 Task: In Mark's project, Add a new field "Sprint" with the field type "Single Select" and the option "Primary" for single select to the board layout.
Action: Mouse moved to (263, 163)
Screenshot: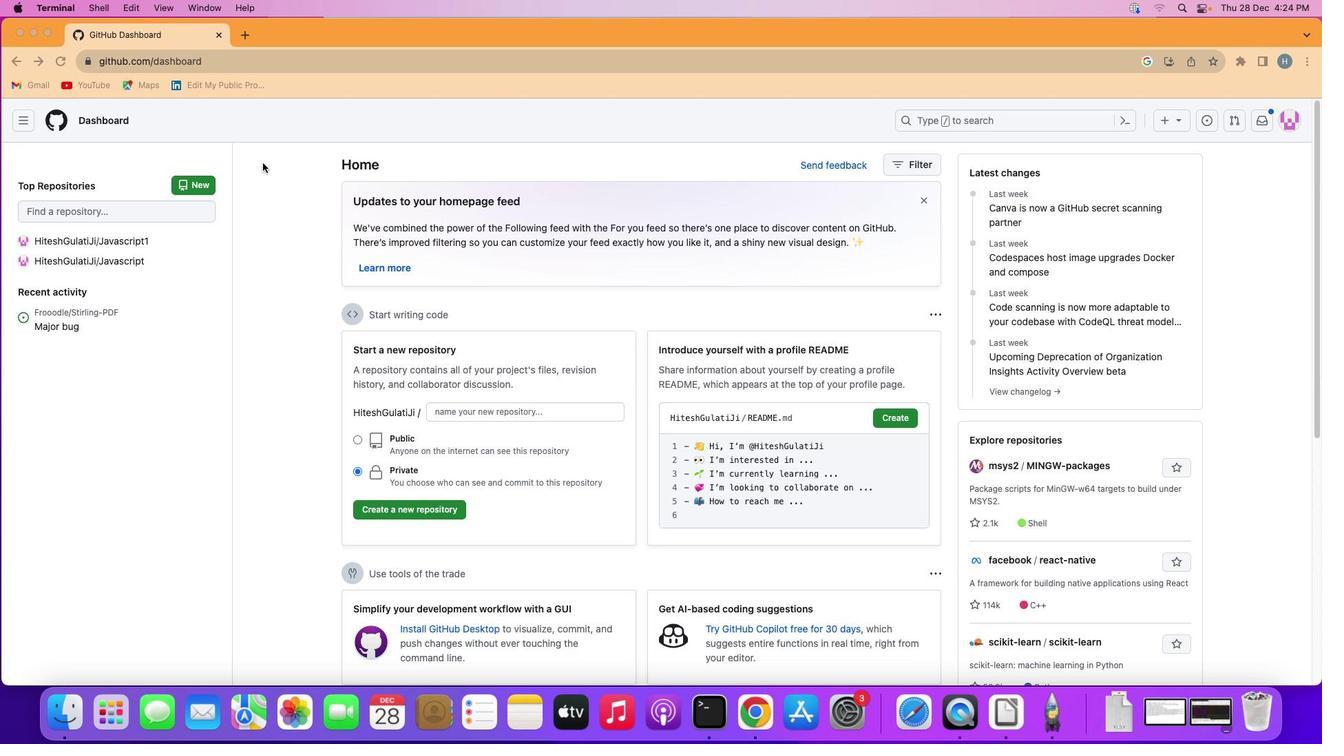 
Action: Mouse pressed left at (263, 163)
Screenshot: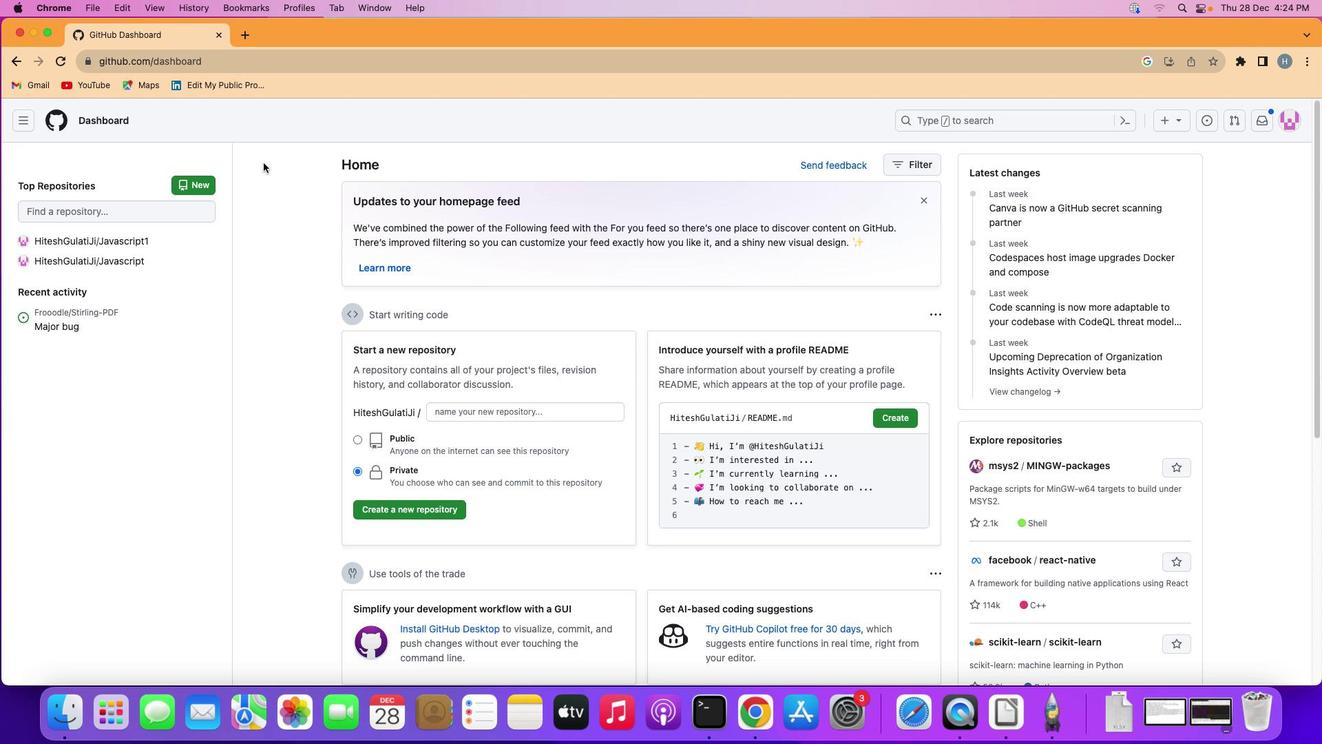 
Action: Mouse moved to (26, 116)
Screenshot: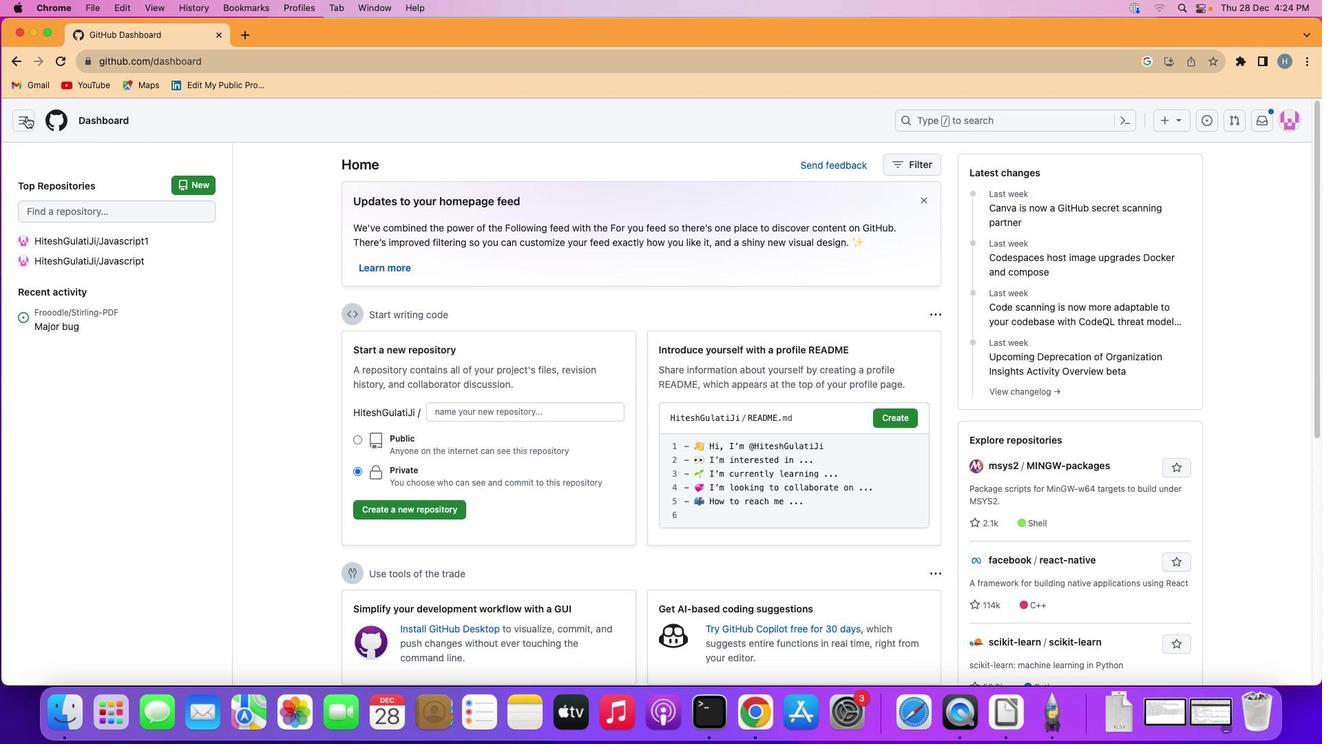 
Action: Mouse pressed left at (26, 116)
Screenshot: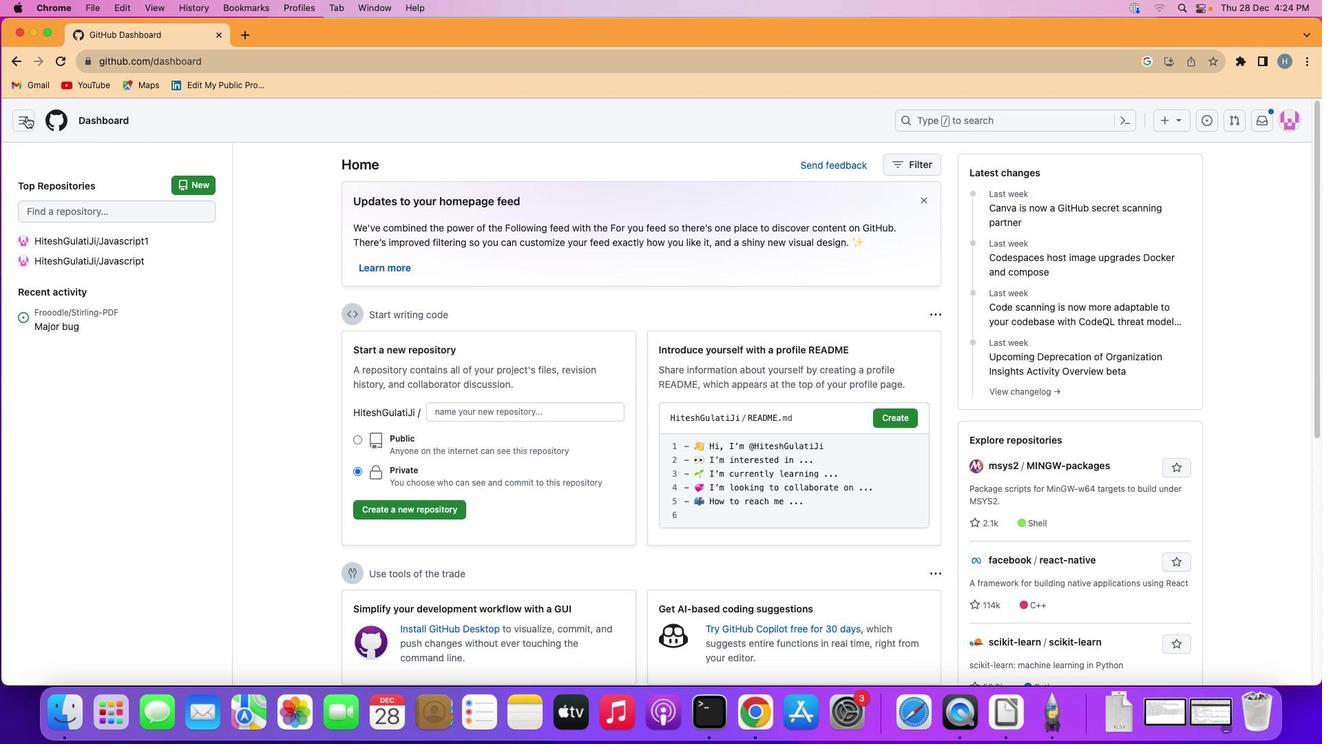 
Action: Mouse moved to (80, 218)
Screenshot: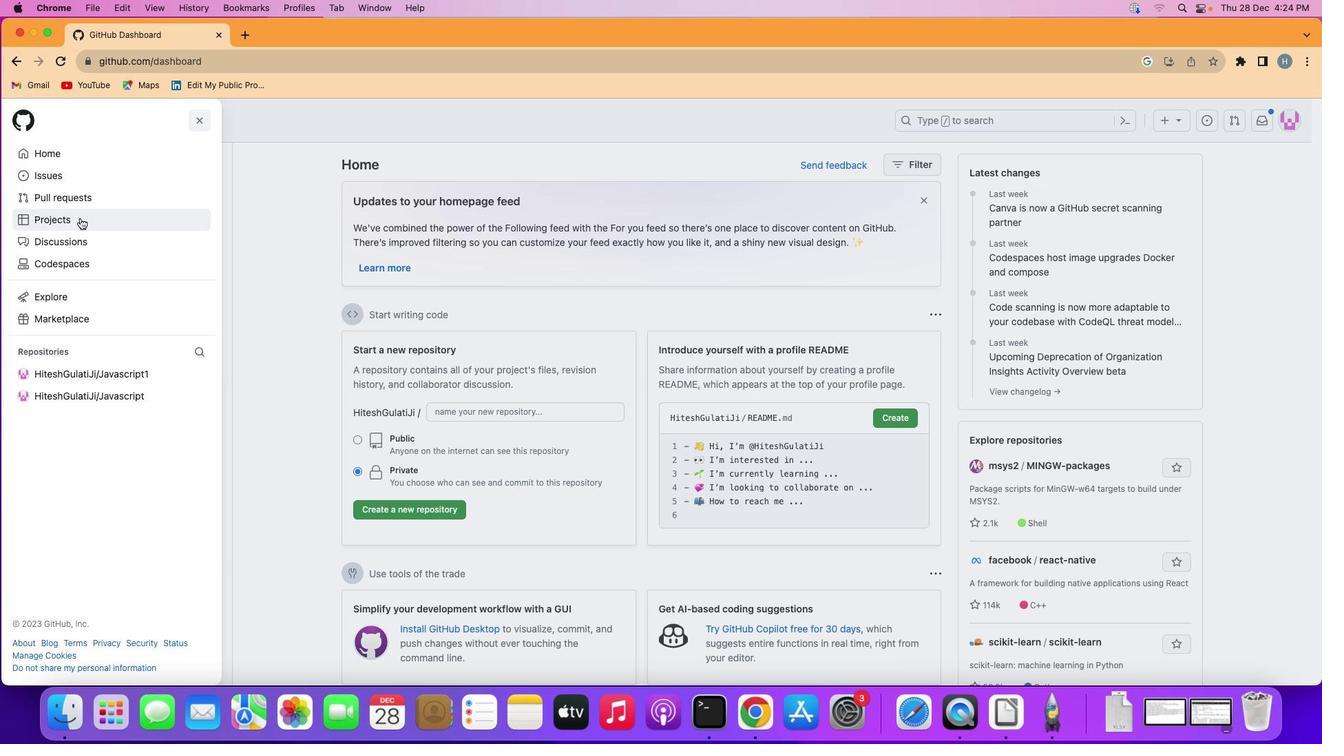 
Action: Mouse pressed left at (80, 218)
Screenshot: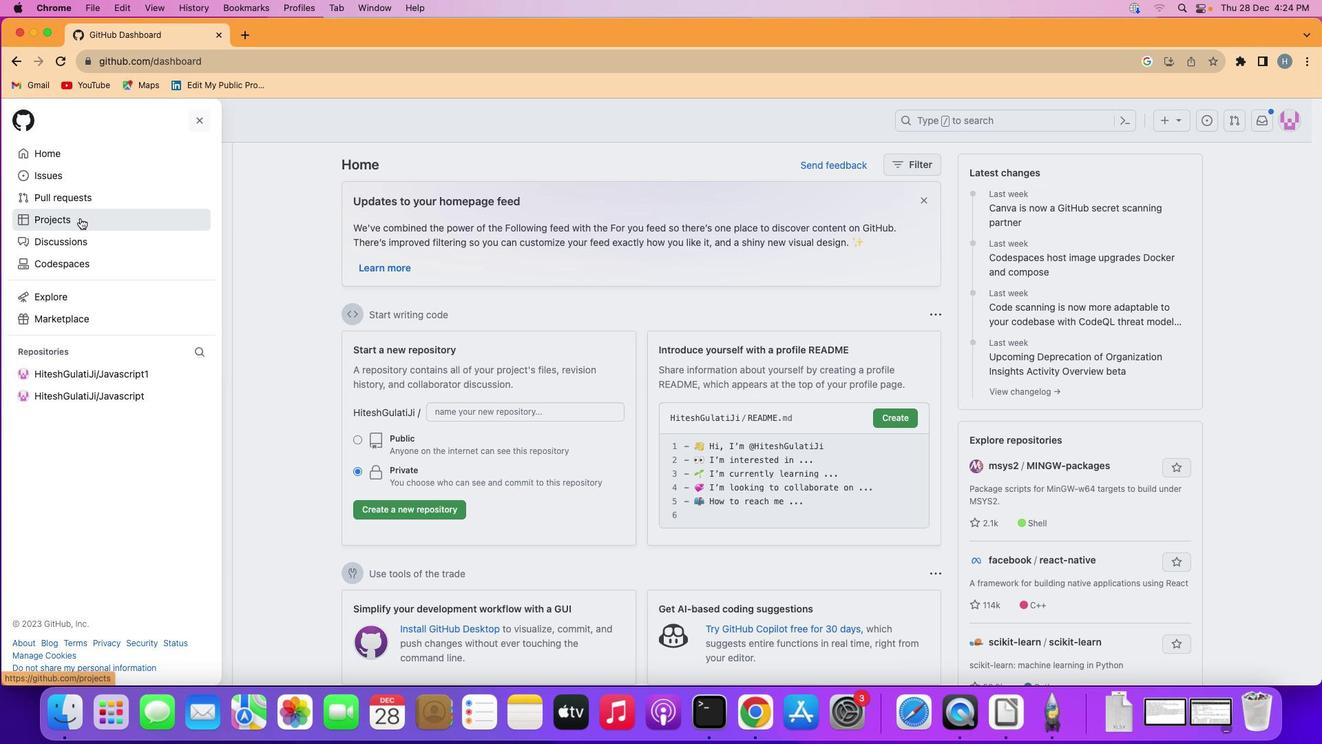 
Action: Mouse moved to (498, 370)
Screenshot: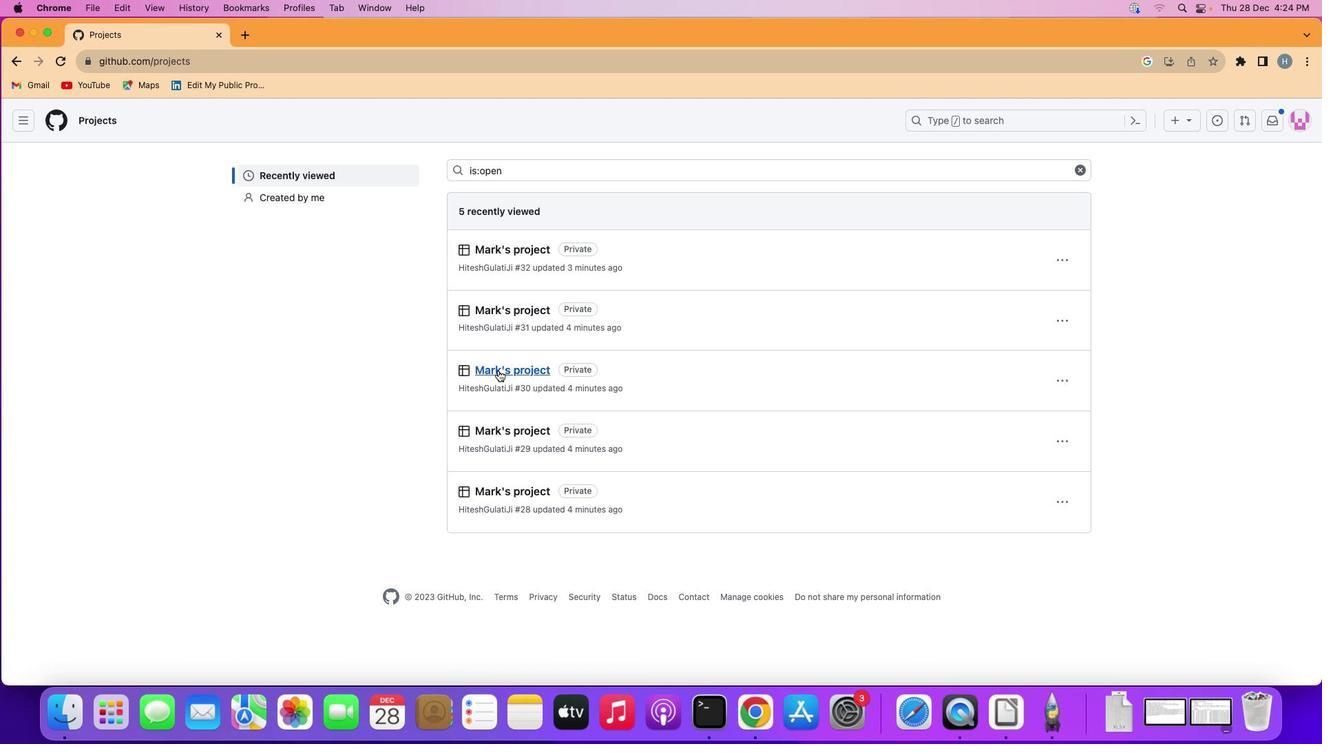 
Action: Mouse pressed left at (498, 370)
Screenshot: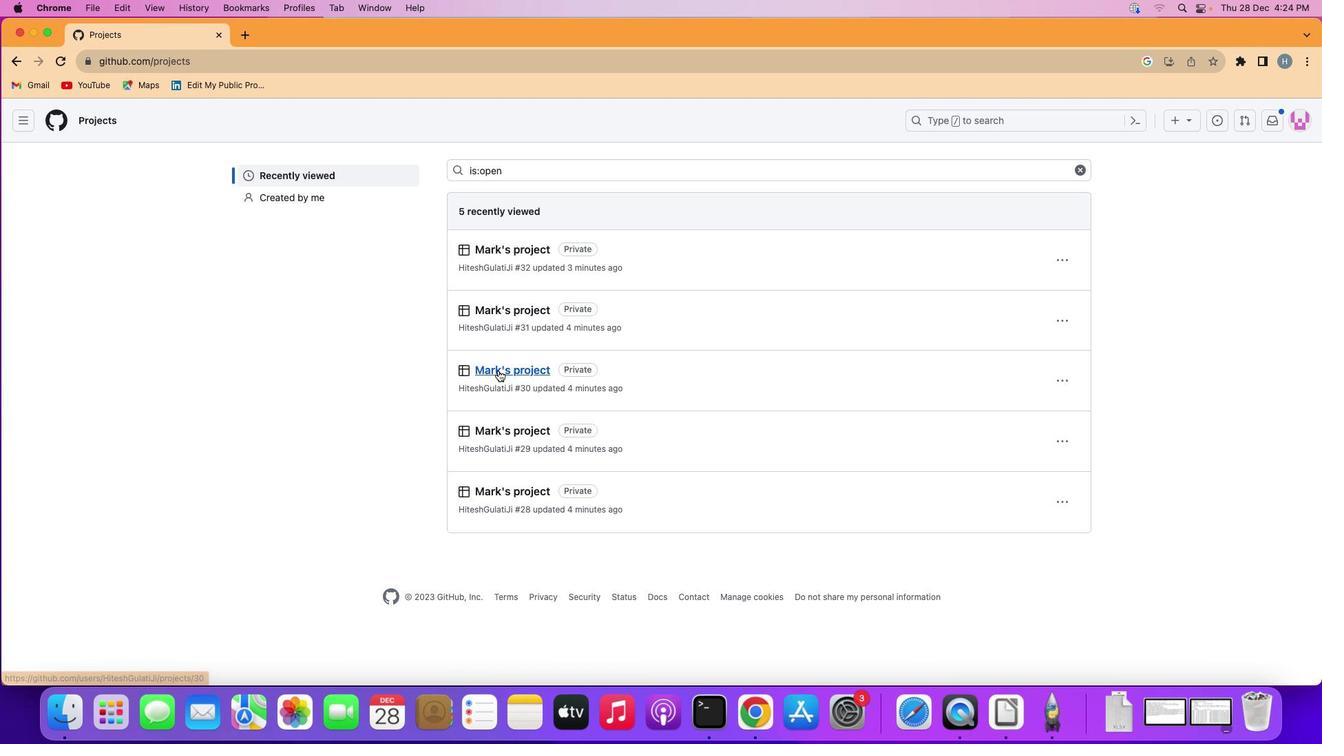 
Action: Mouse moved to (97, 188)
Screenshot: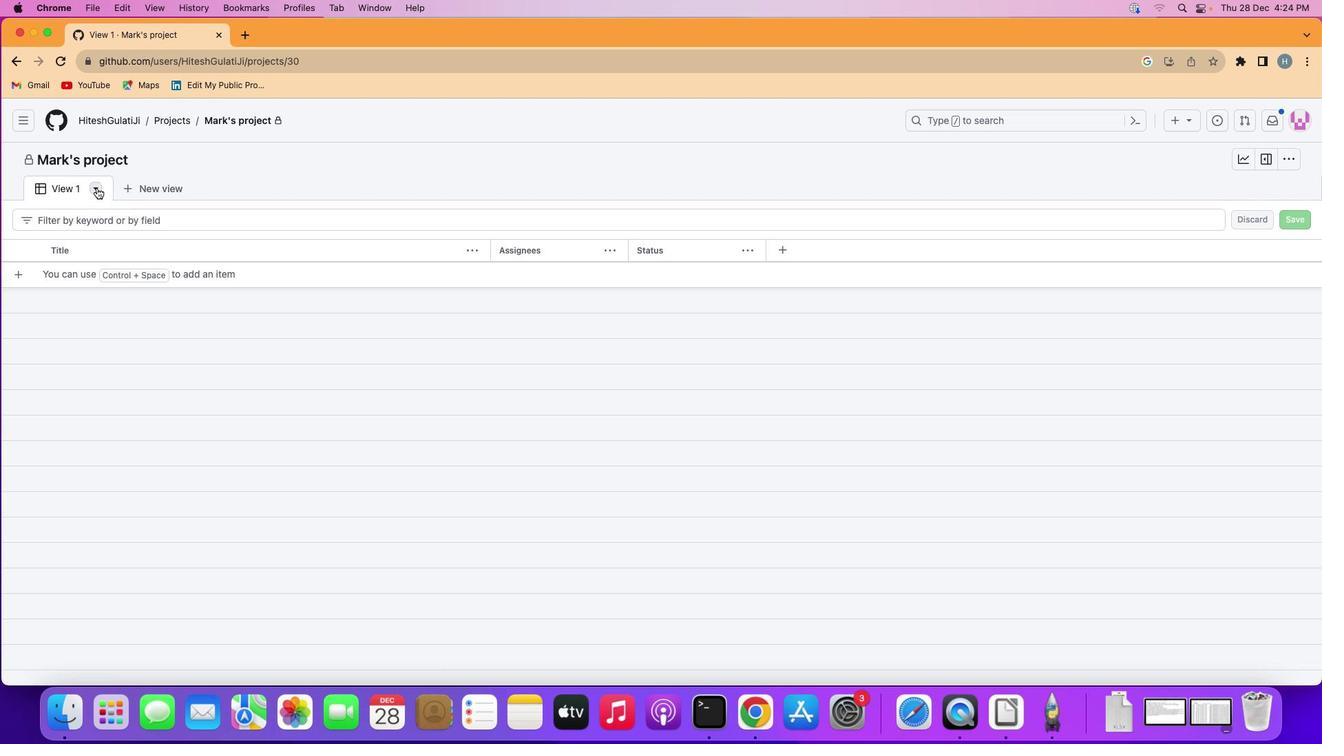 
Action: Mouse pressed left at (97, 188)
Screenshot: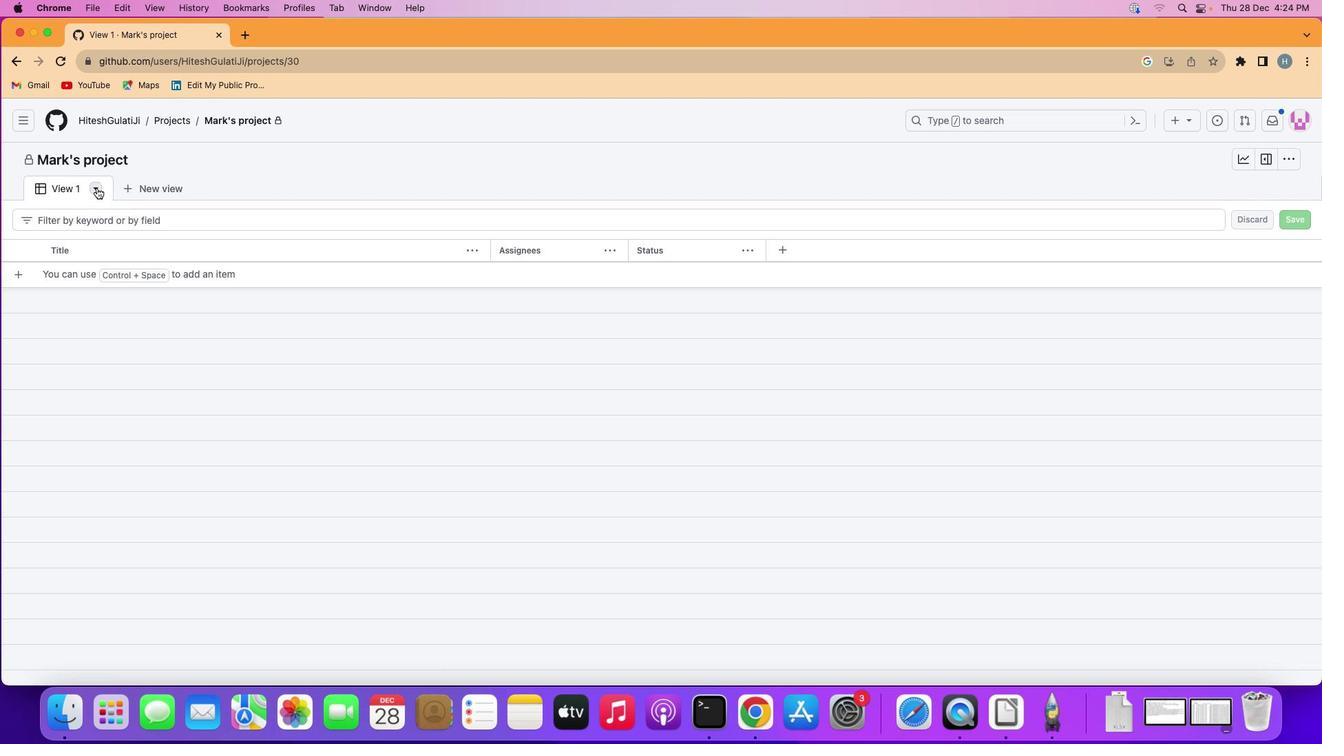 
Action: Mouse moved to (178, 232)
Screenshot: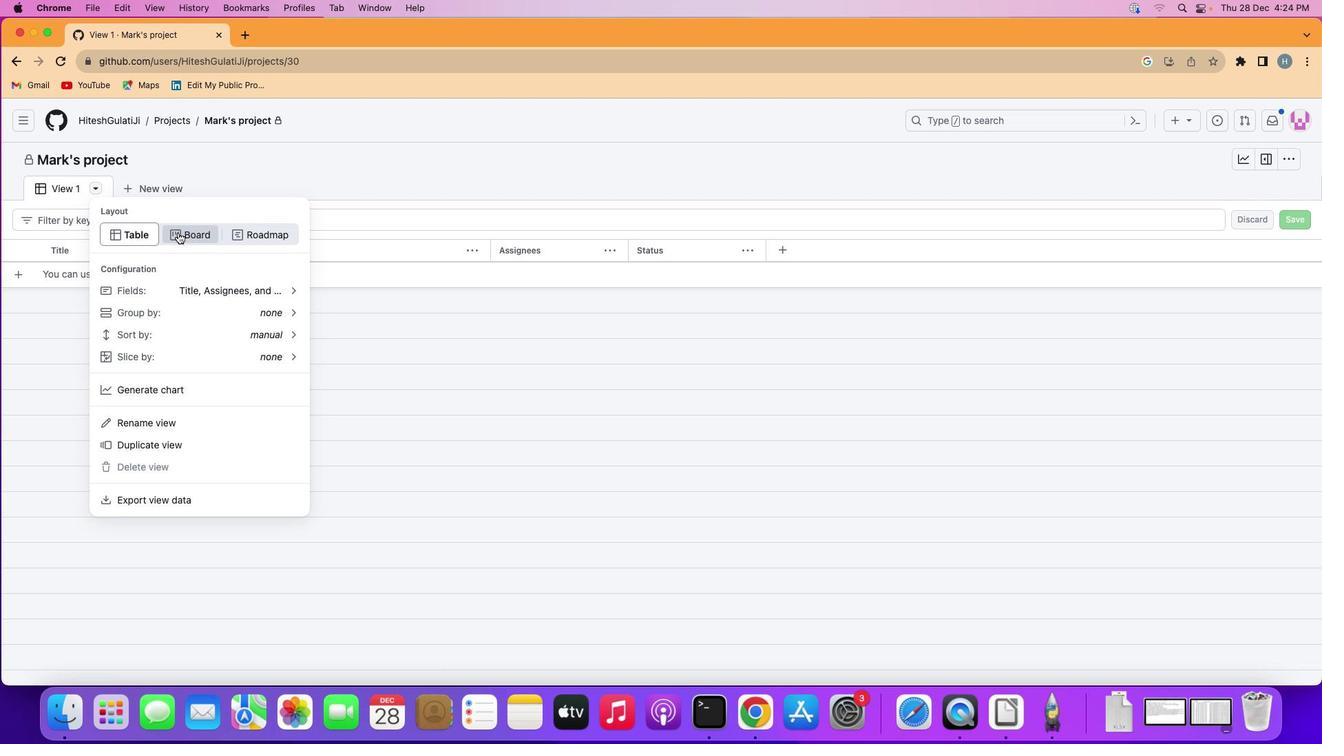 
Action: Mouse pressed left at (178, 232)
Screenshot: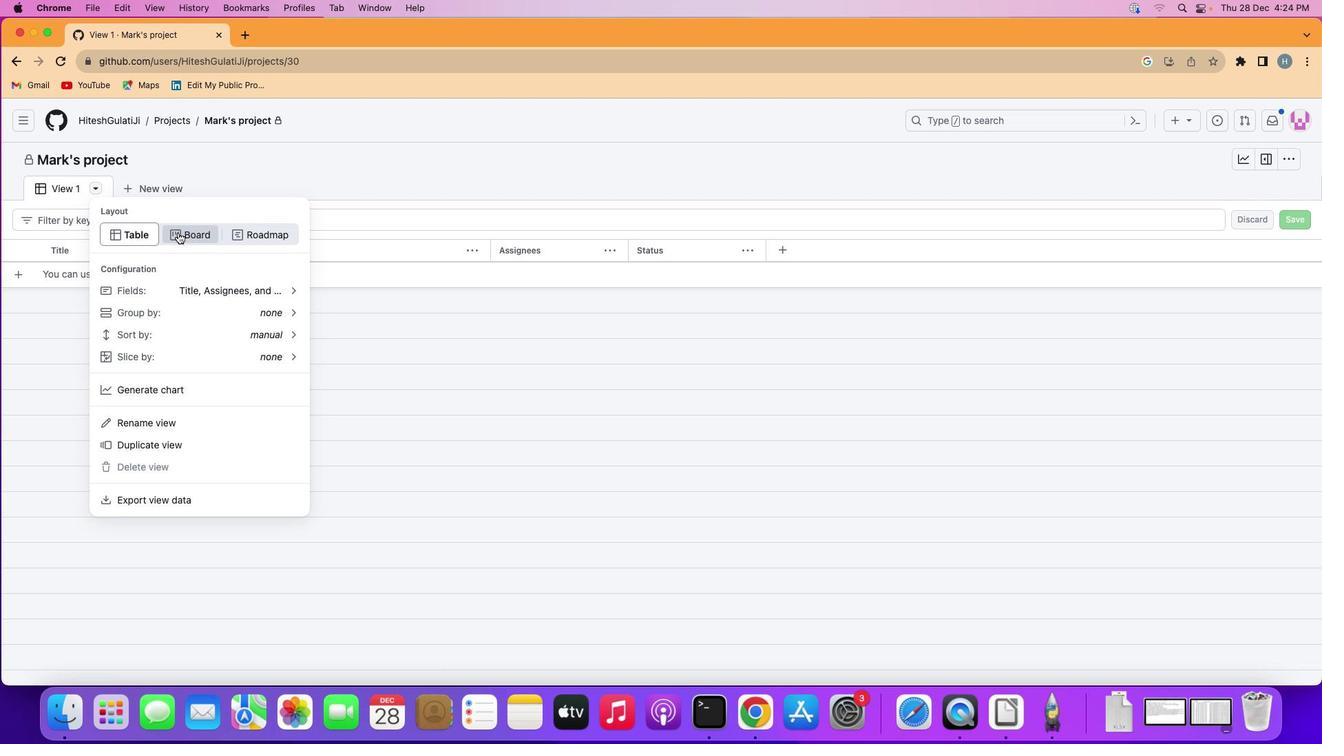 
Action: Mouse moved to (99, 185)
Screenshot: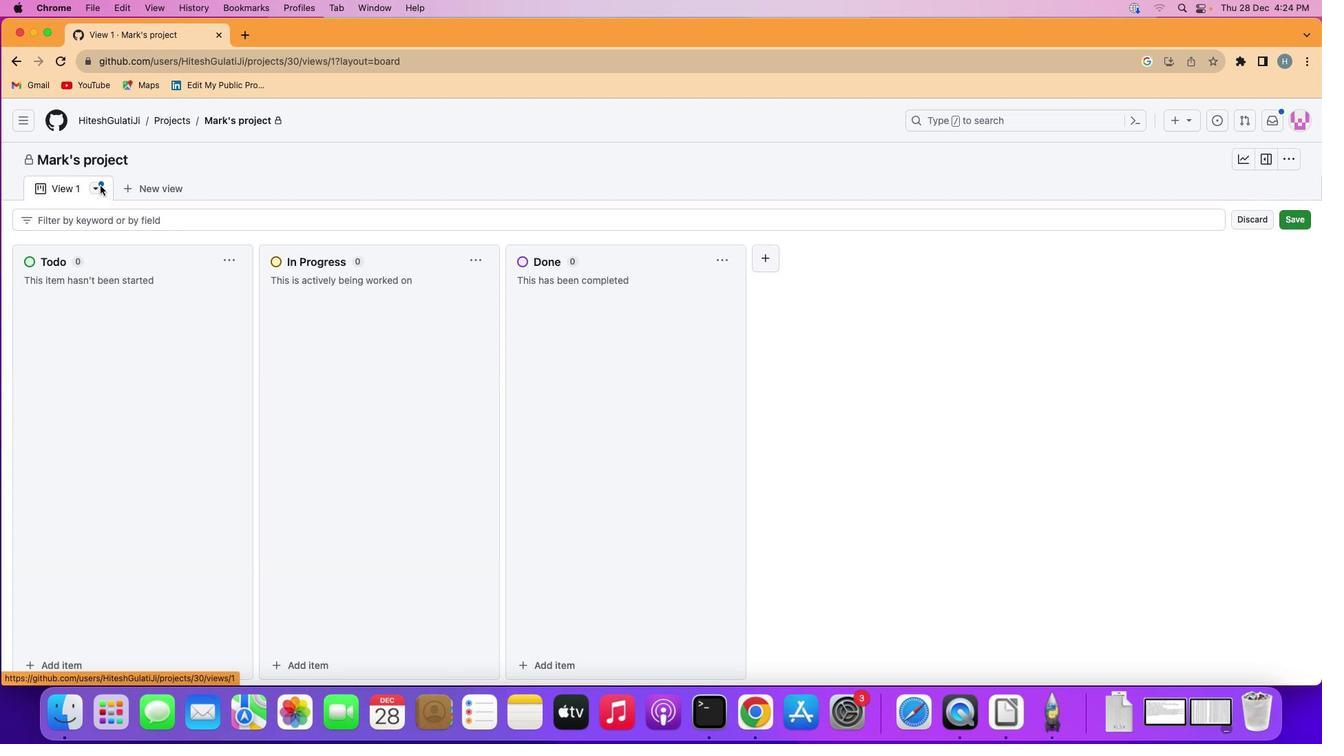 
Action: Mouse pressed left at (99, 185)
Screenshot: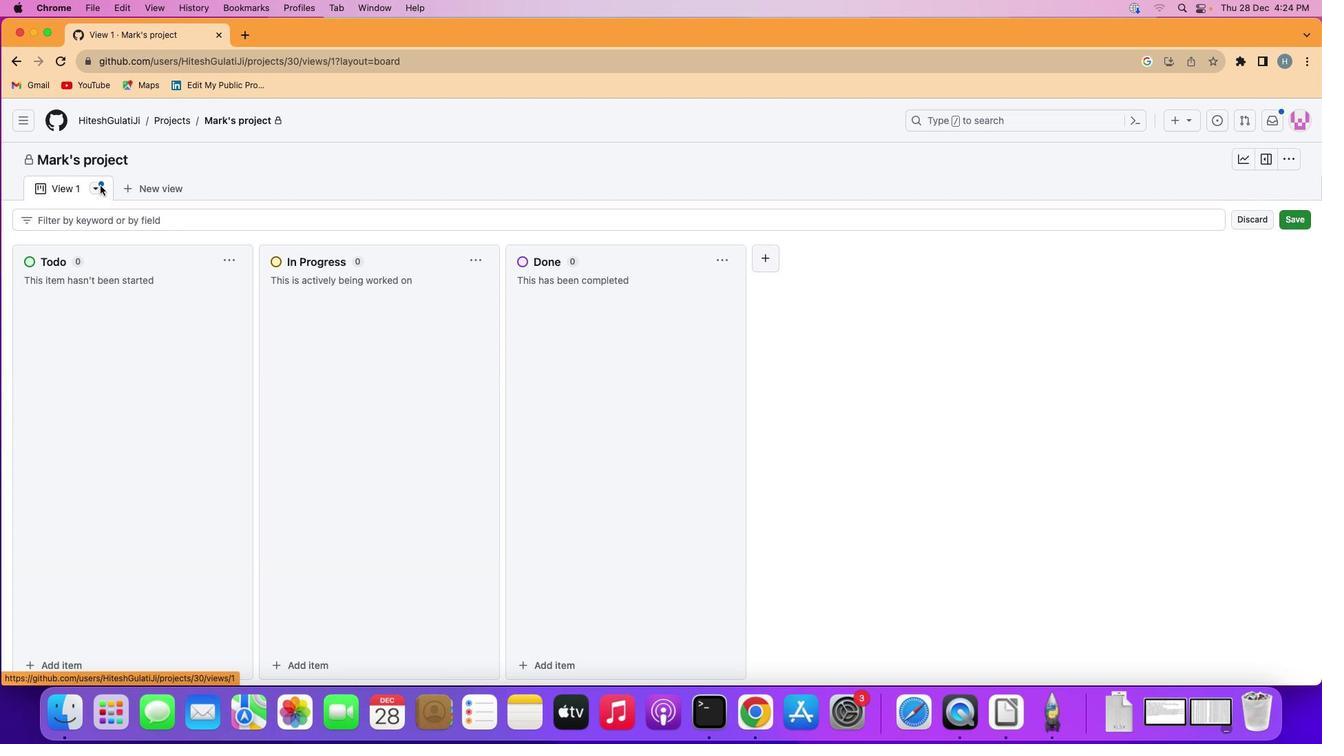 
Action: Mouse moved to (129, 294)
Screenshot: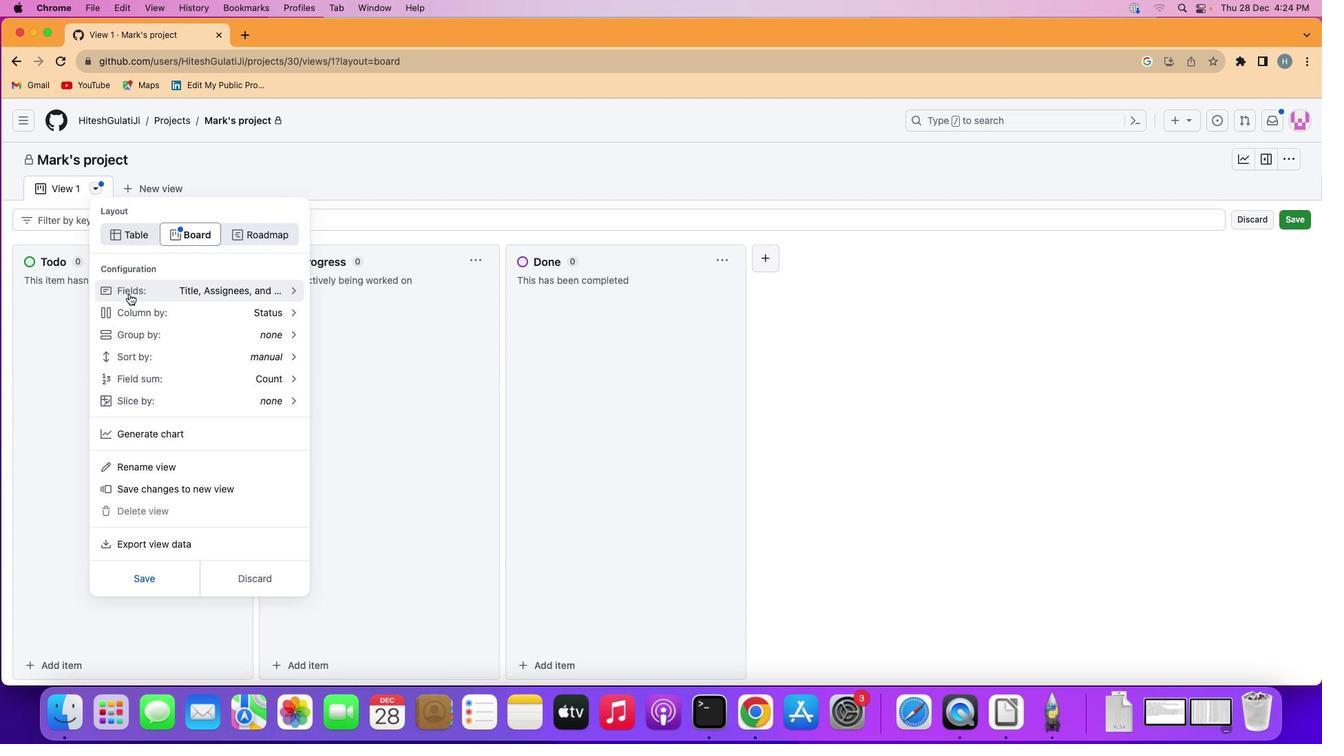 
Action: Mouse pressed left at (129, 294)
Screenshot: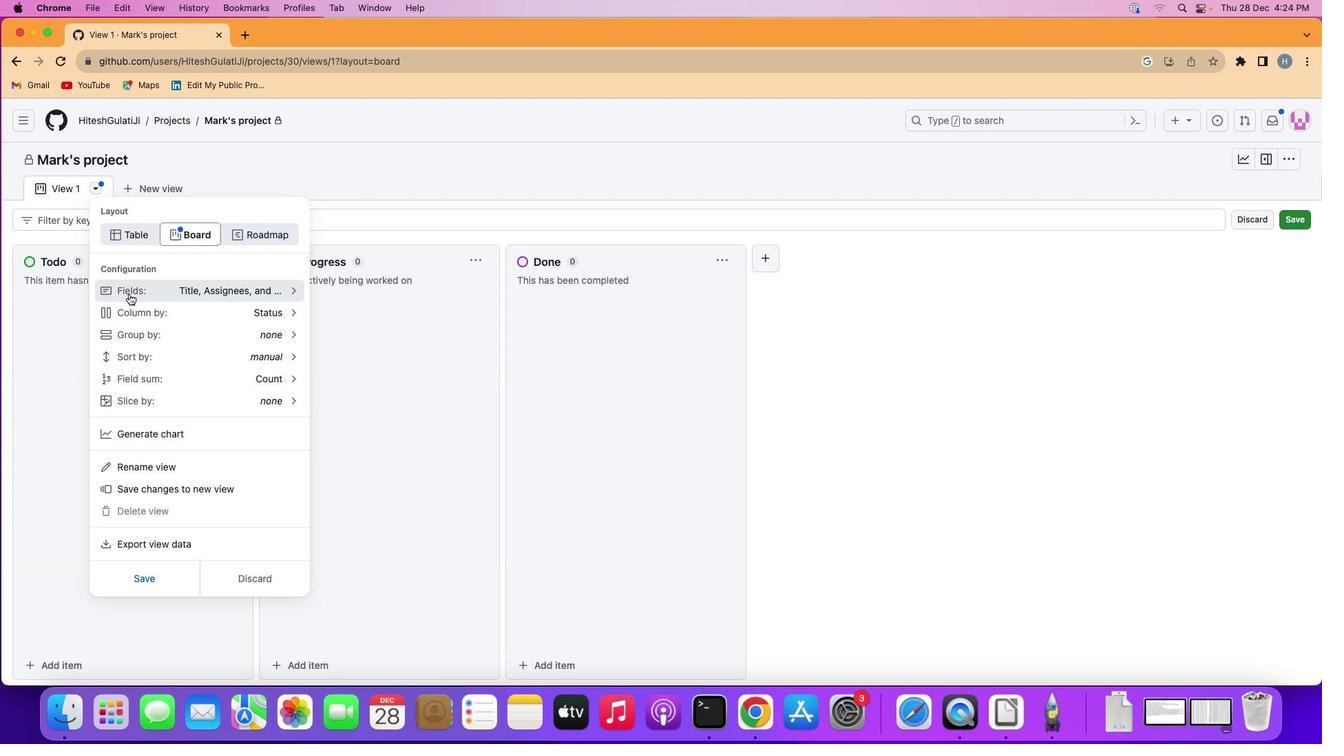 
Action: Mouse moved to (148, 214)
Screenshot: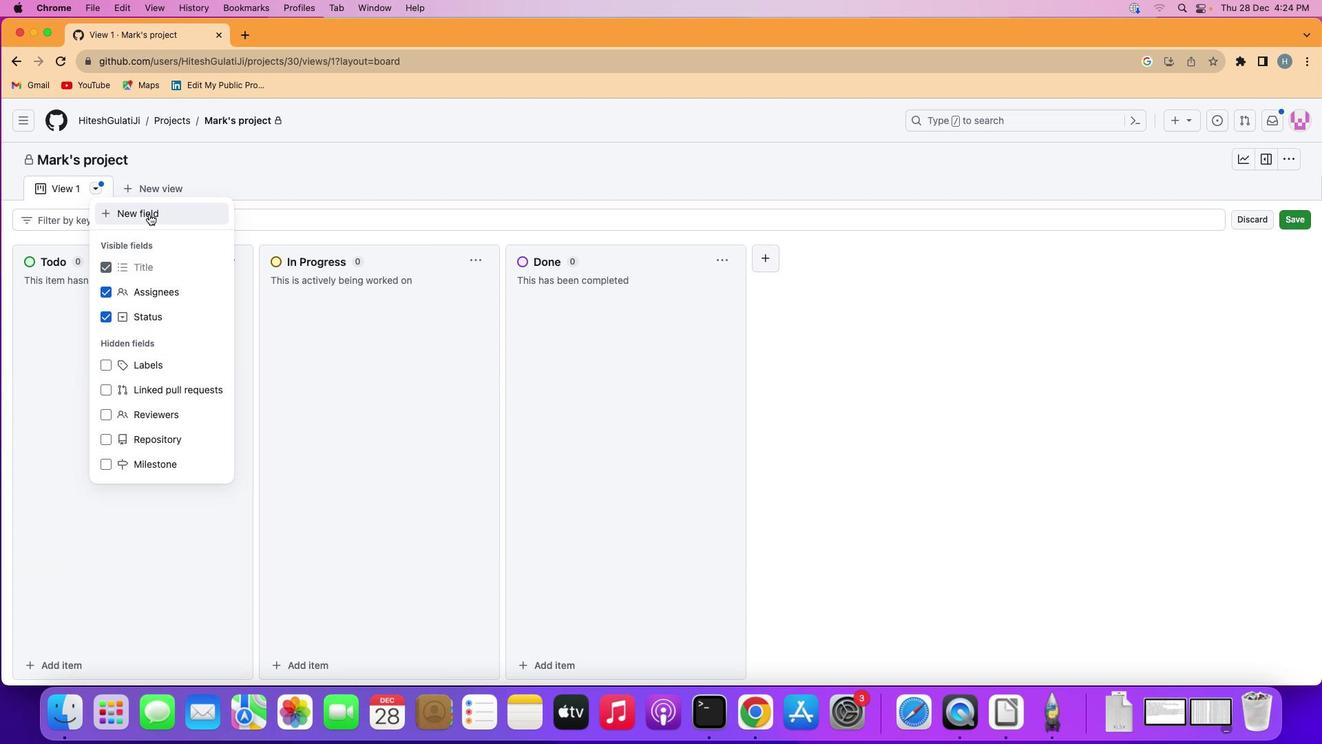 
Action: Mouse pressed left at (148, 214)
Screenshot: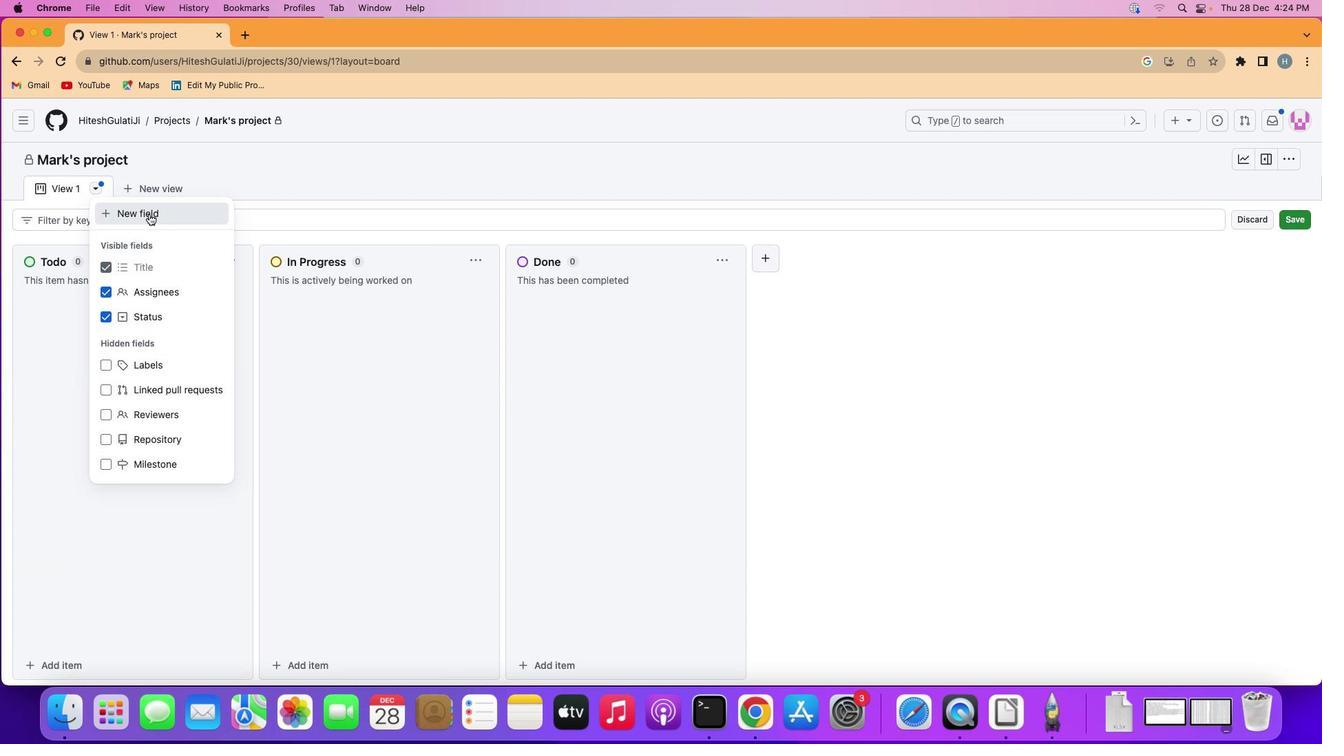 
Action: Mouse moved to (182, 279)
Screenshot: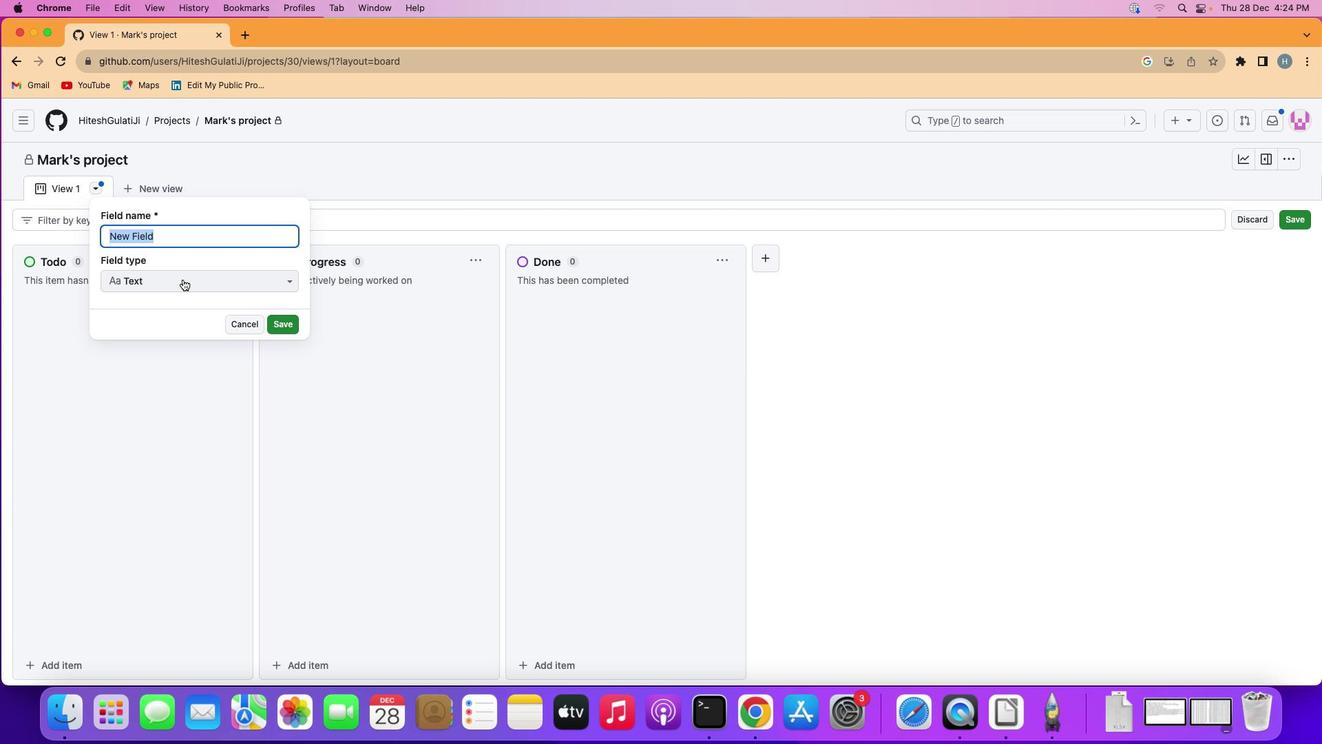
Action: Mouse pressed left at (182, 279)
Screenshot: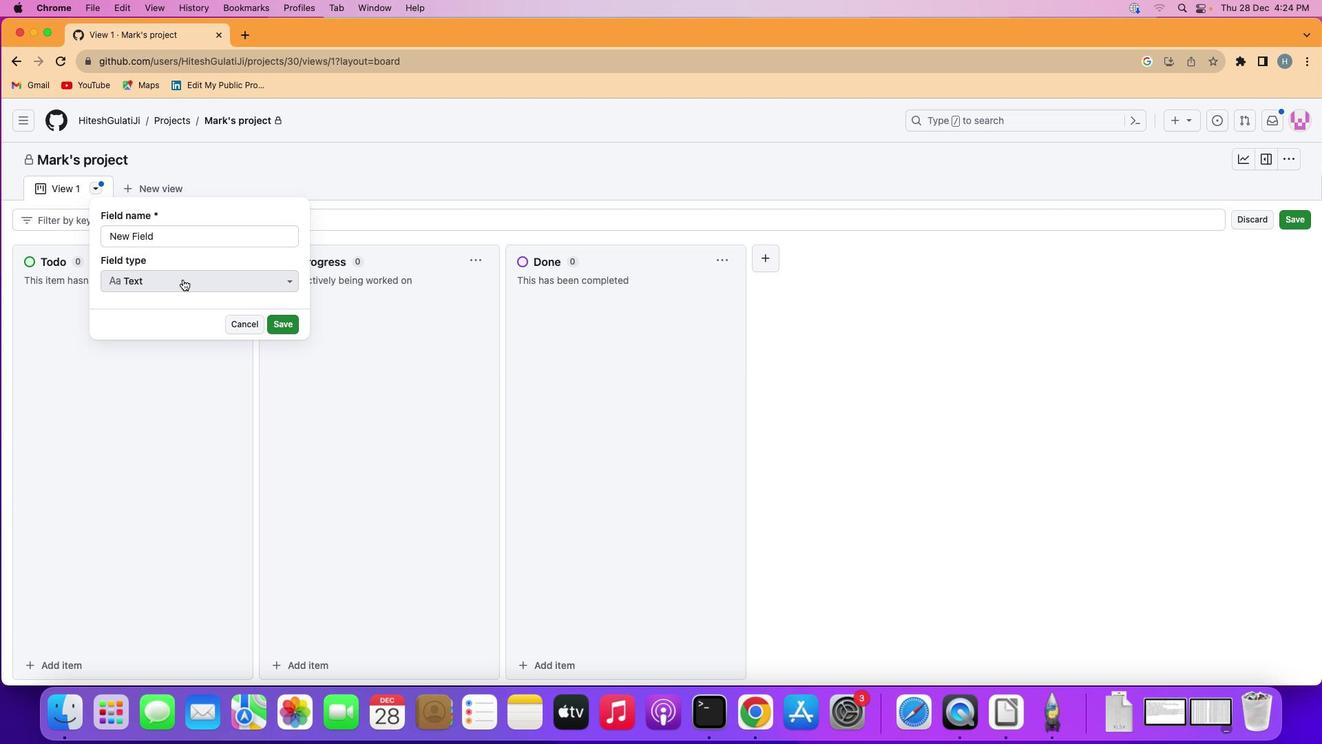 
Action: Mouse moved to (194, 232)
Screenshot: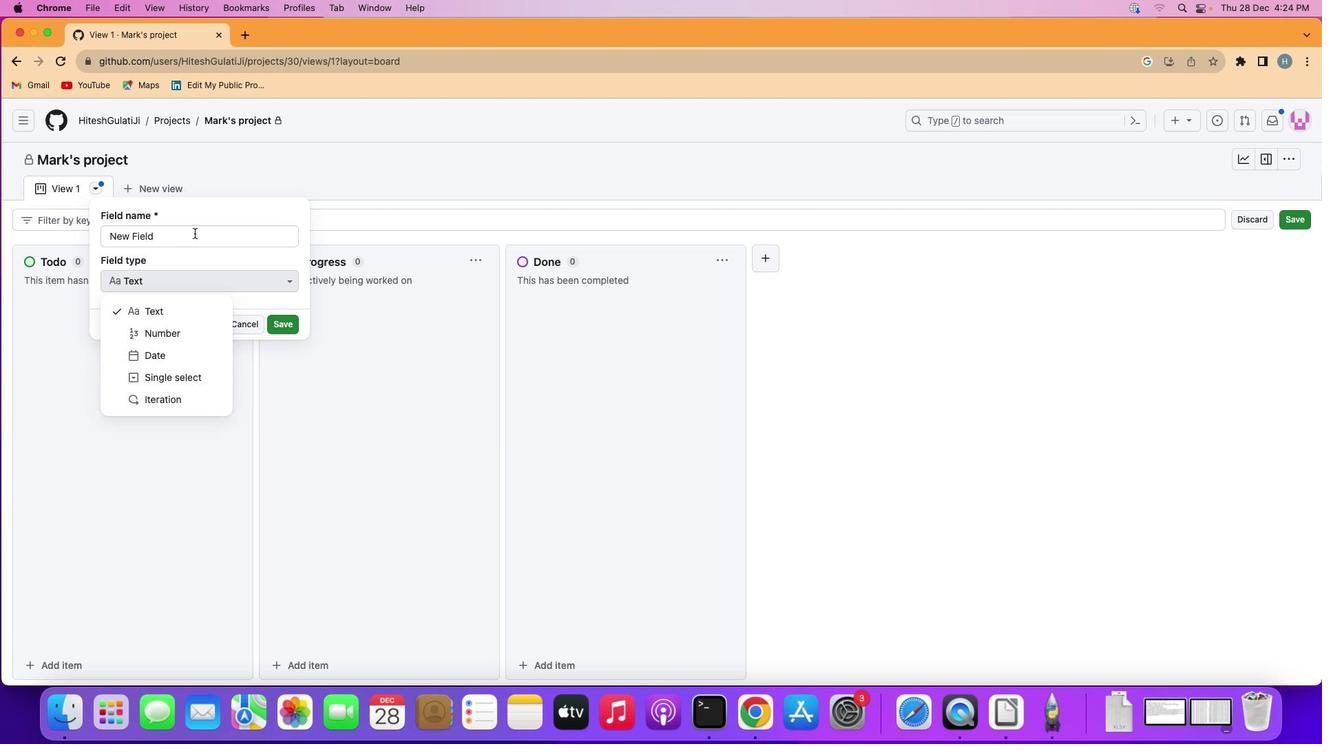 
Action: Mouse pressed left at (194, 232)
Screenshot: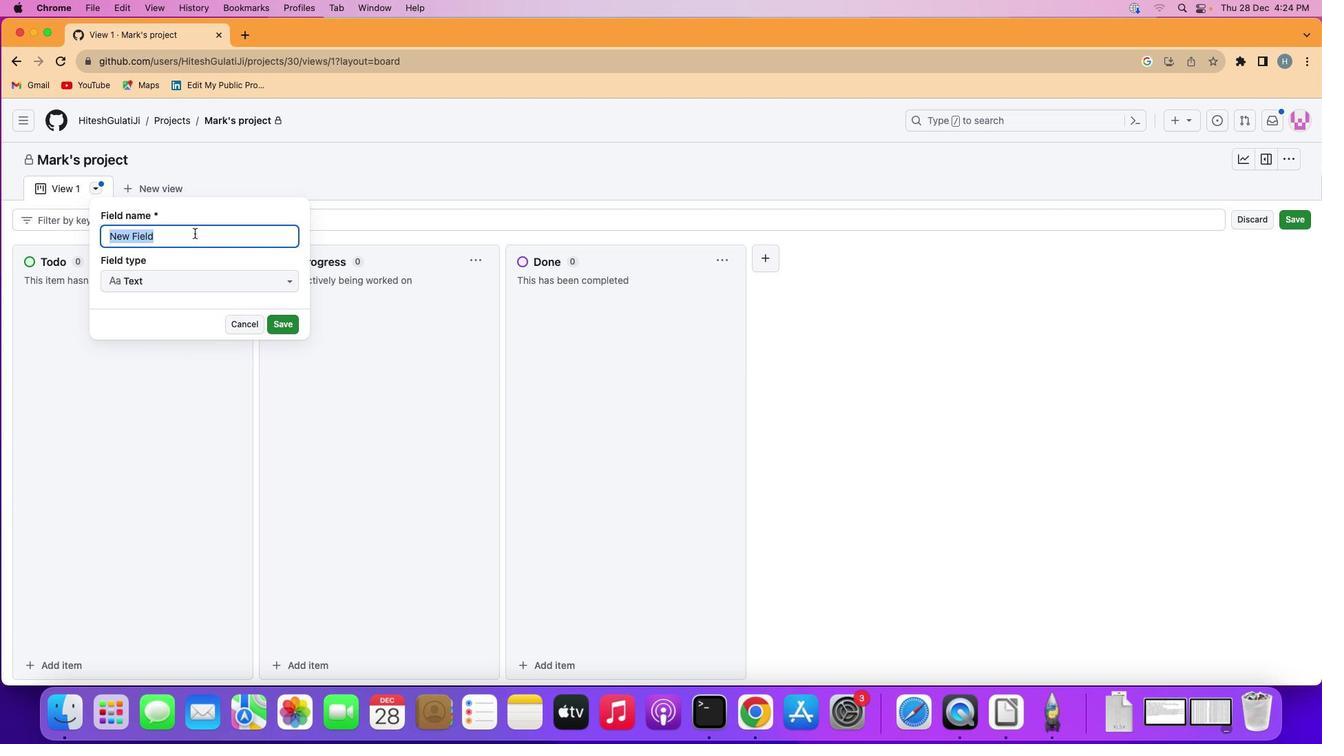 
Action: Mouse pressed left at (194, 232)
Screenshot: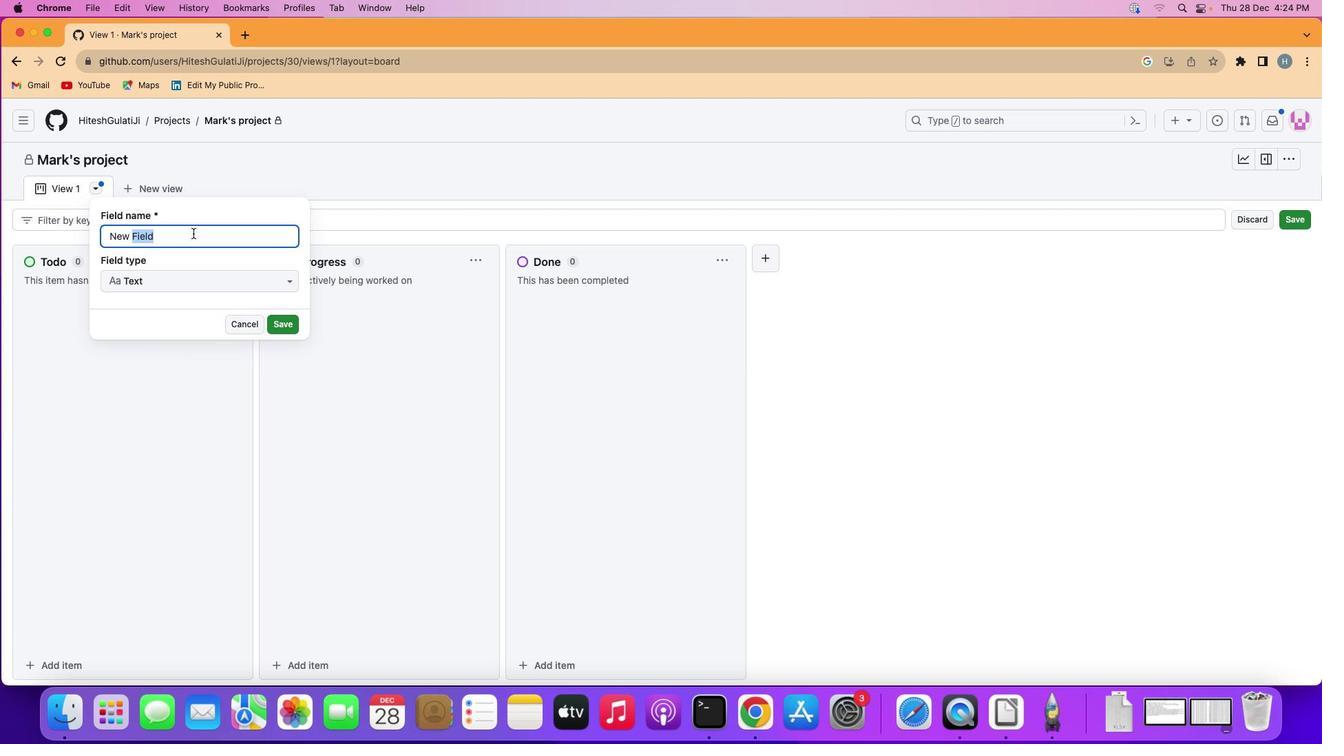 
Action: Mouse moved to (105, 231)
Screenshot: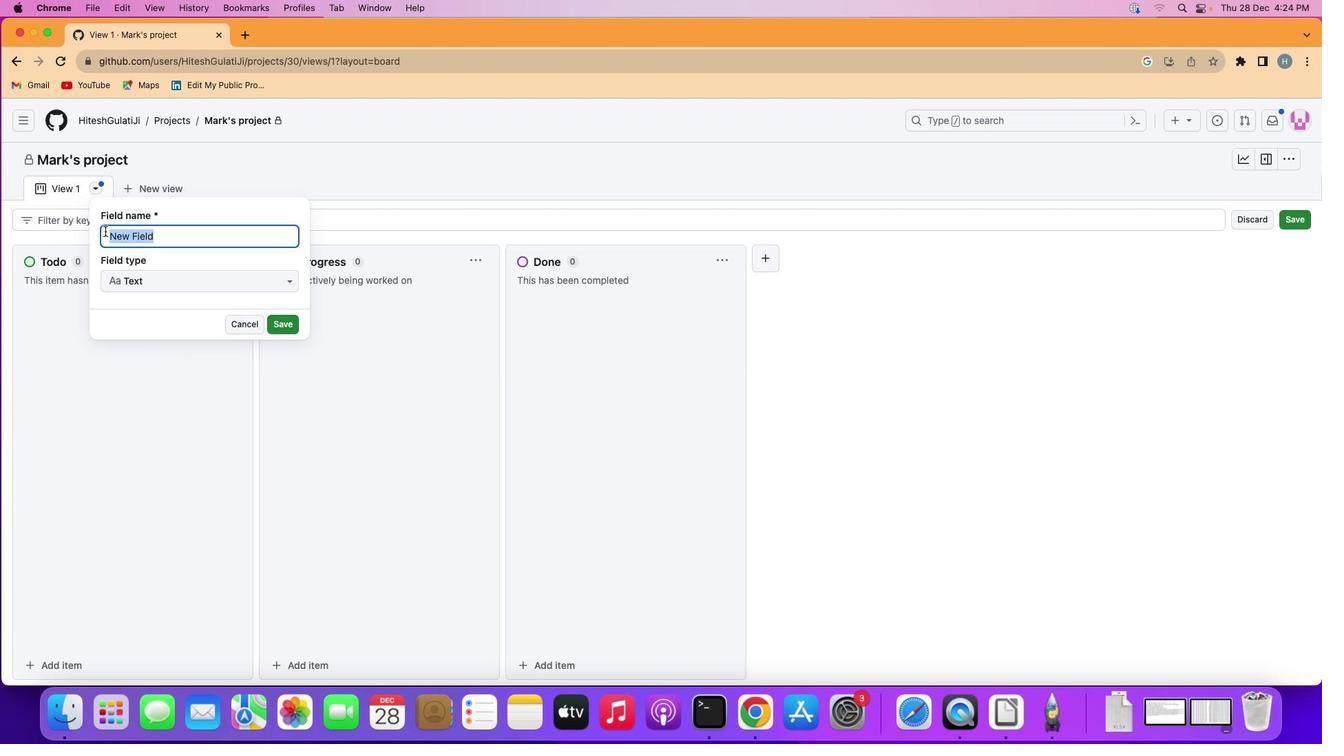 
Action: Key pressed Key.shift'S''p''r''i''n''t'
Screenshot: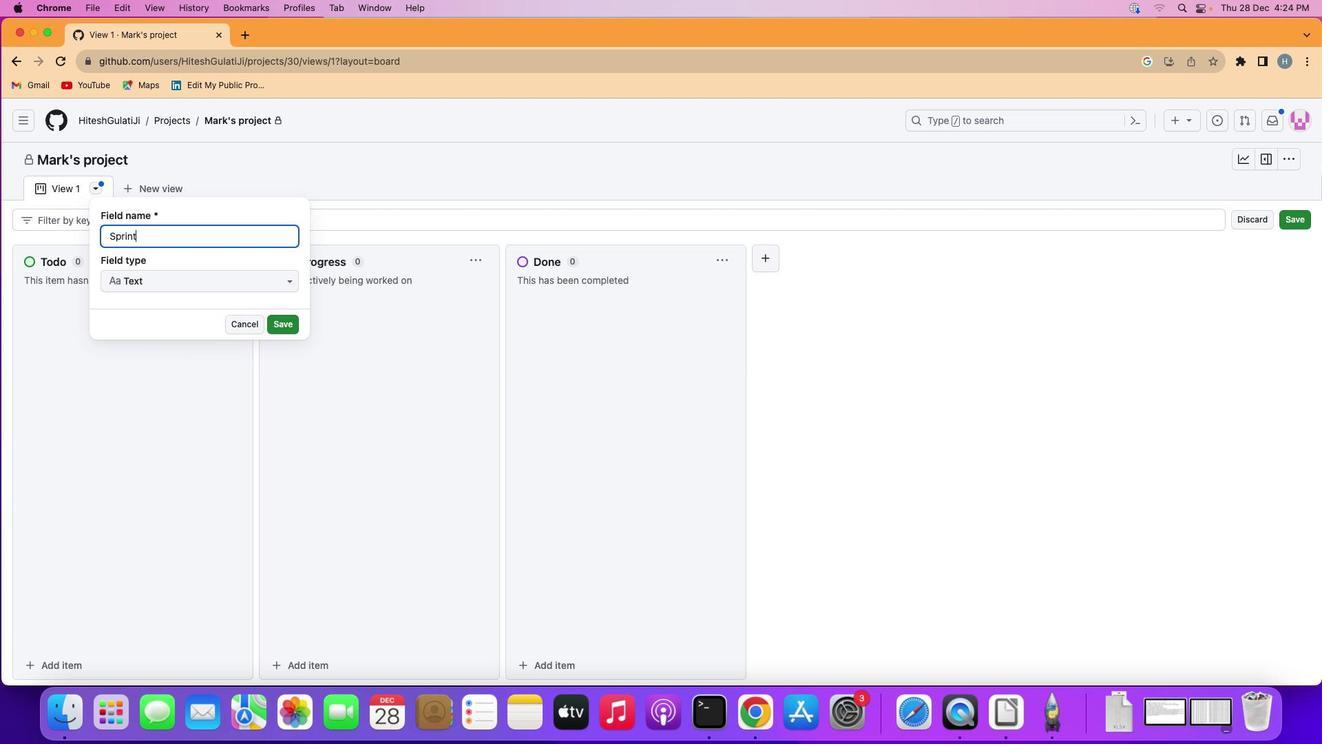 
Action: Mouse moved to (165, 276)
Screenshot: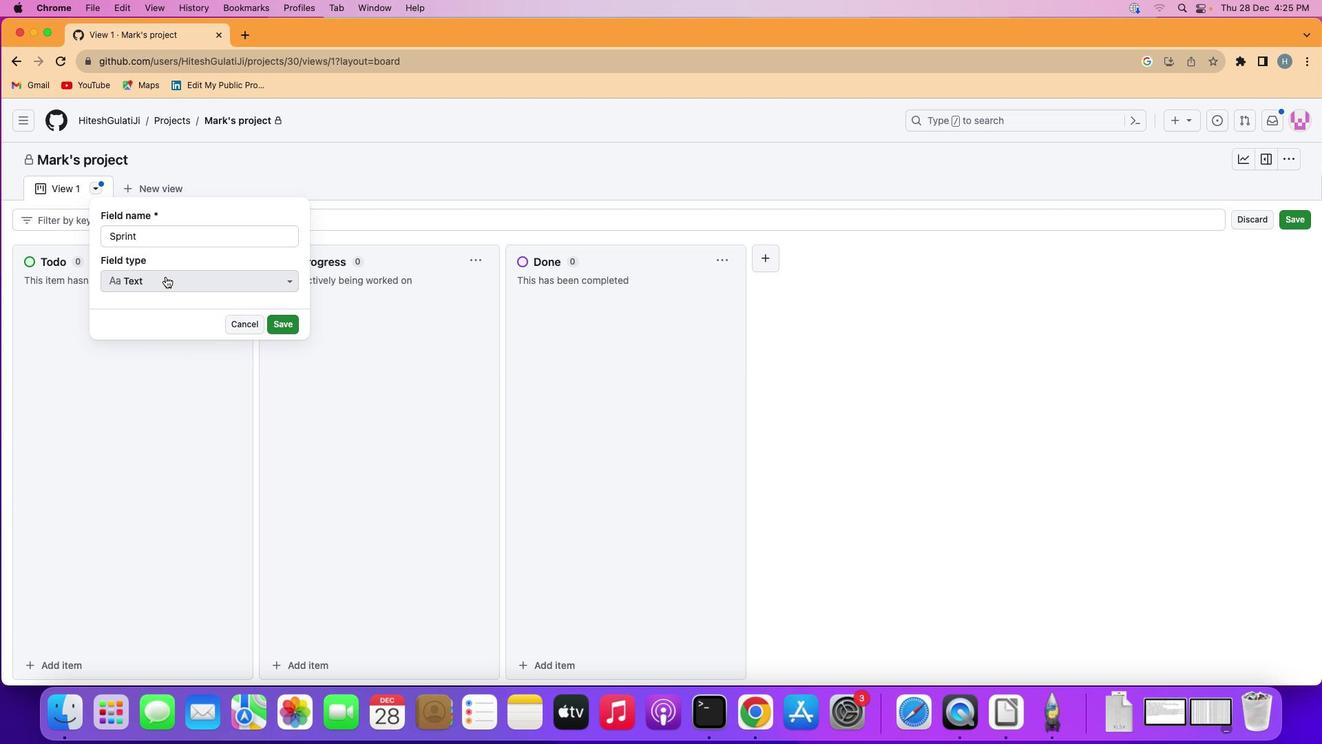 
Action: Mouse pressed left at (165, 276)
Screenshot: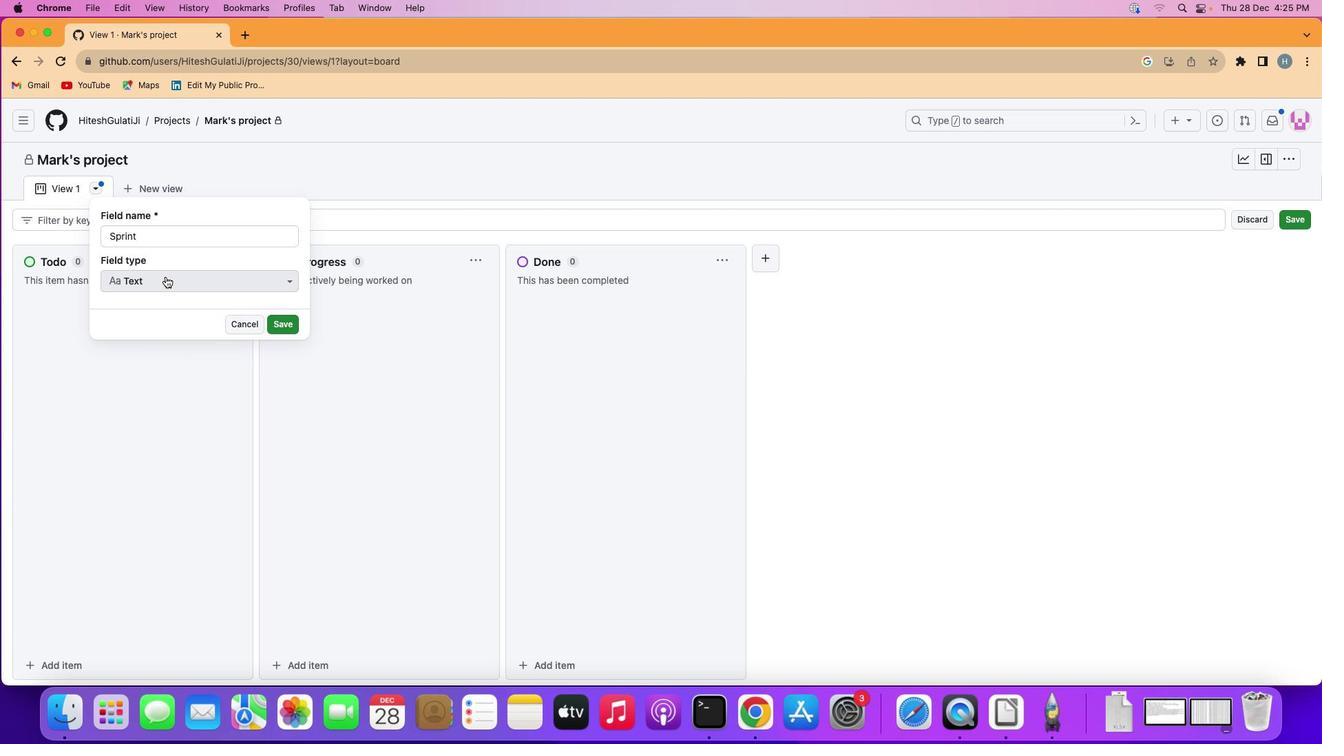 
Action: Mouse moved to (175, 366)
Screenshot: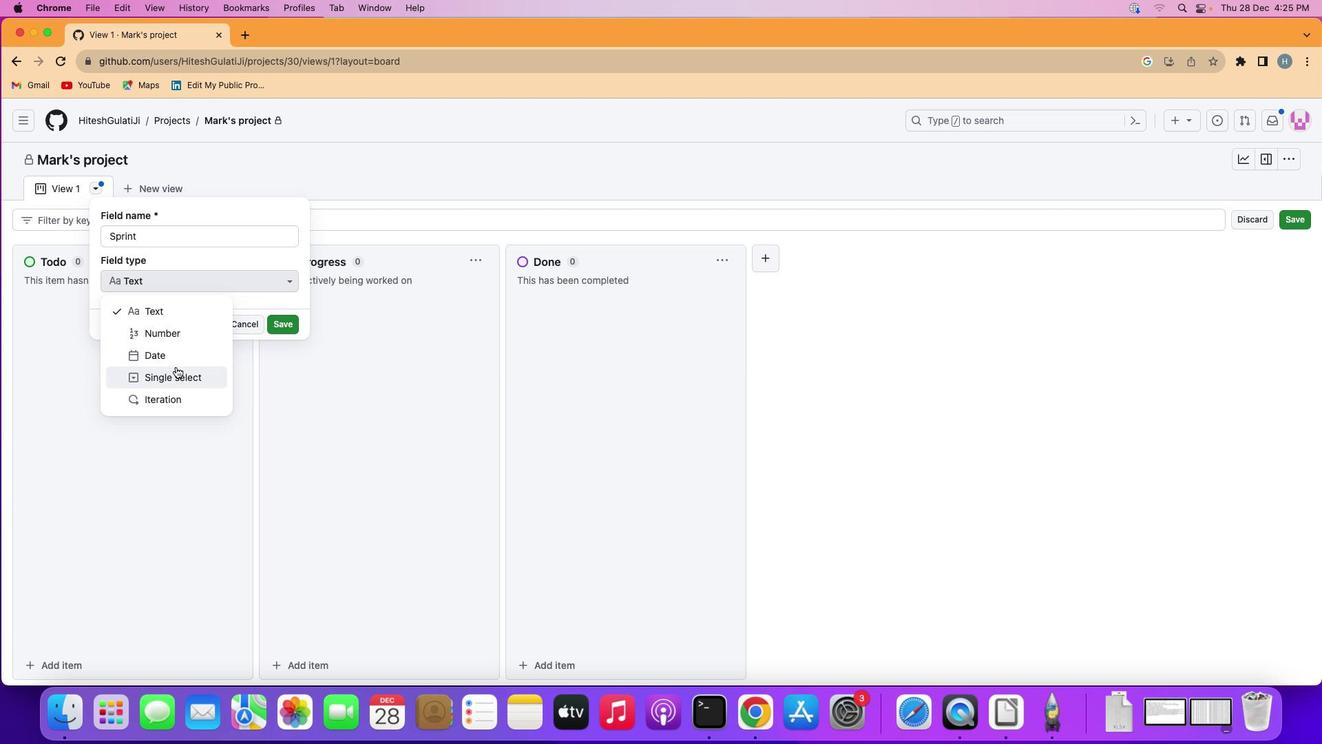 
Action: Mouse pressed left at (175, 366)
Screenshot: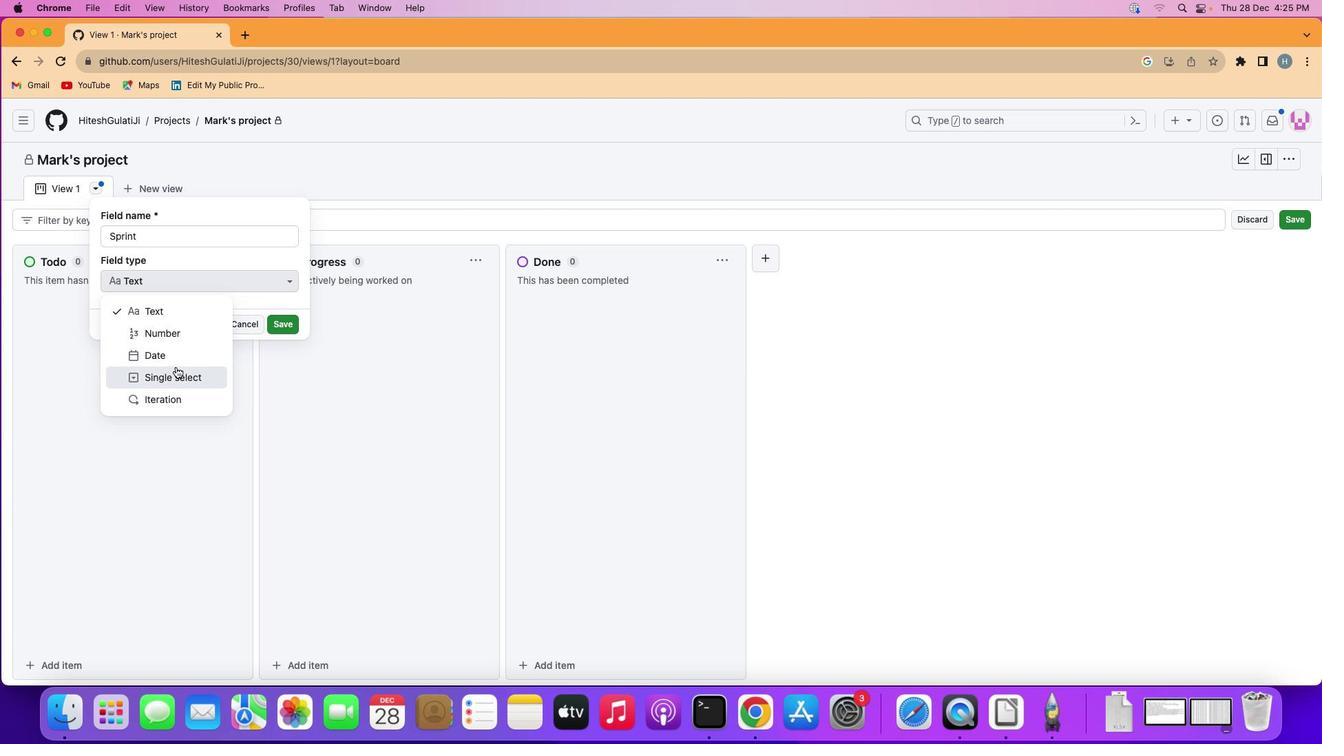 
Action: Mouse moved to (197, 336)
Screenshot: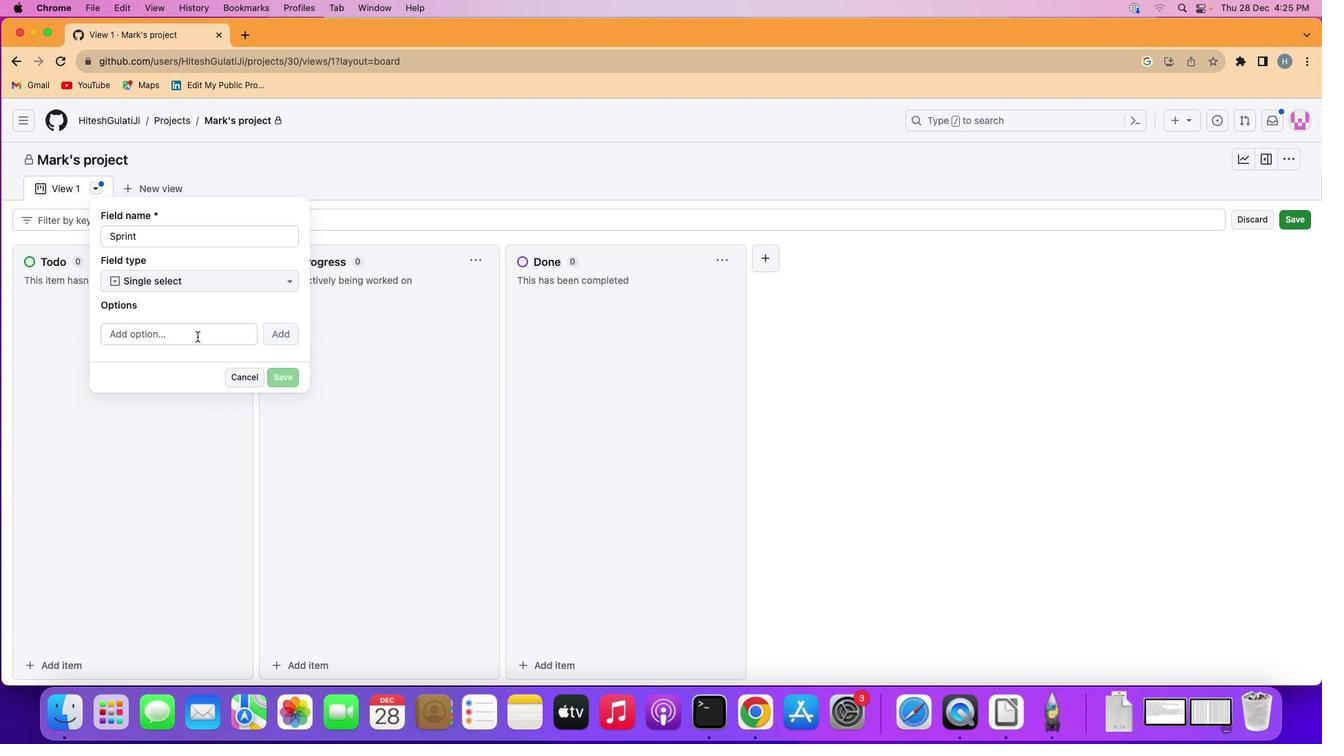 
Action: Mouse pressed left at (197, 336)
Screenshot: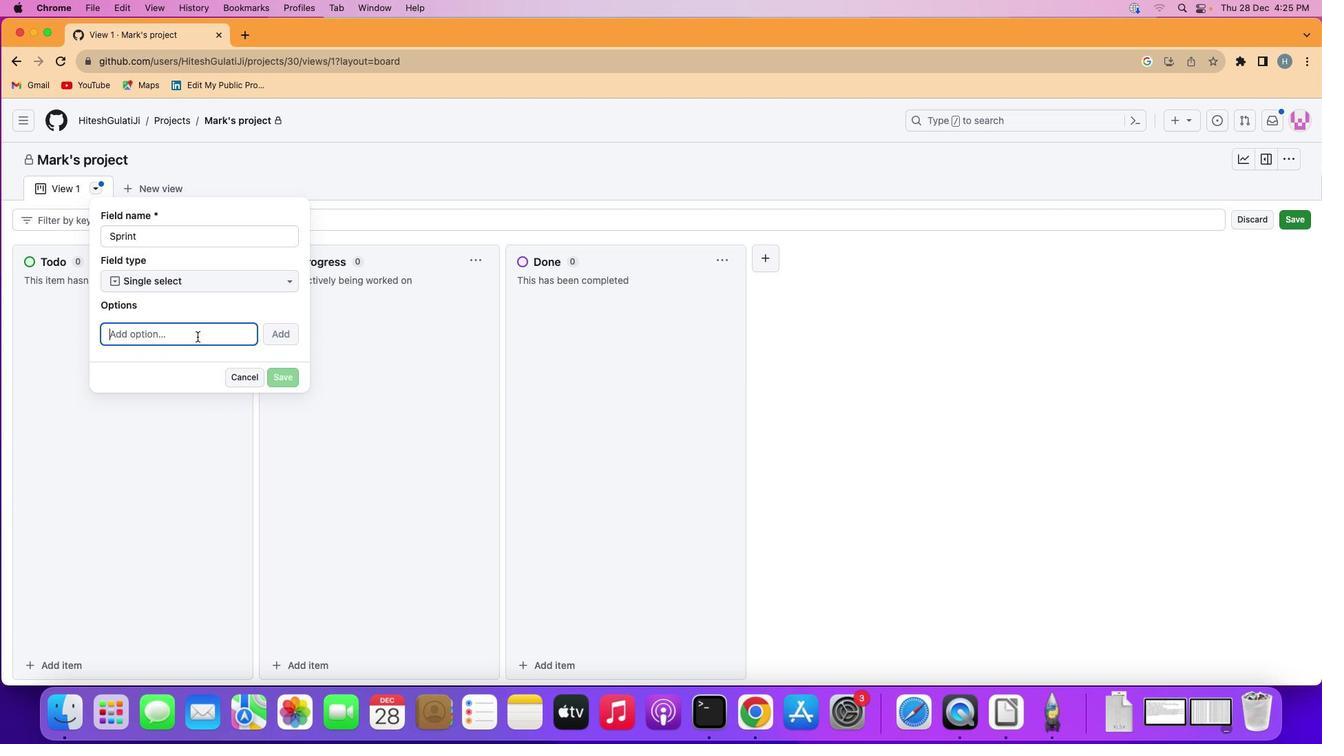 
Action: Mouse moved to (197, 334)
Screenshot: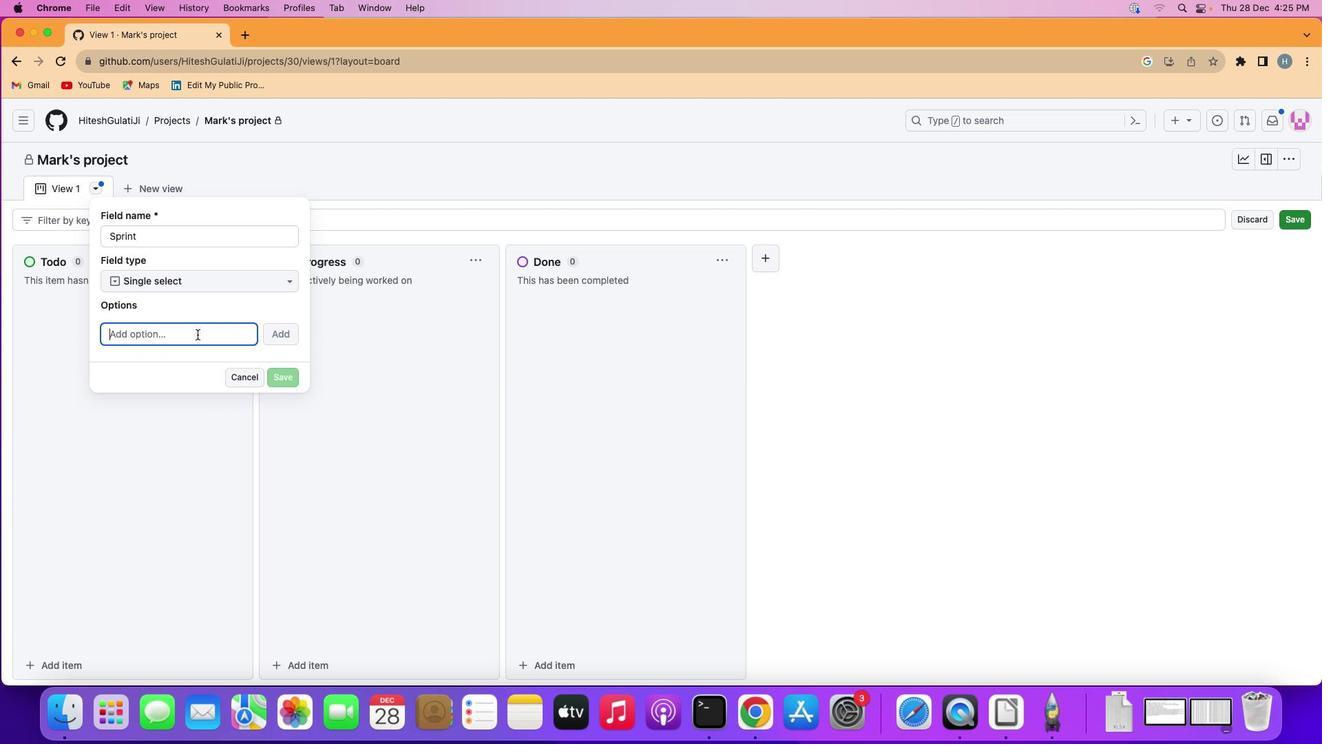 
Action: Key pressed Key.shift'P''r''i''m''a''r''y'
Screenshot: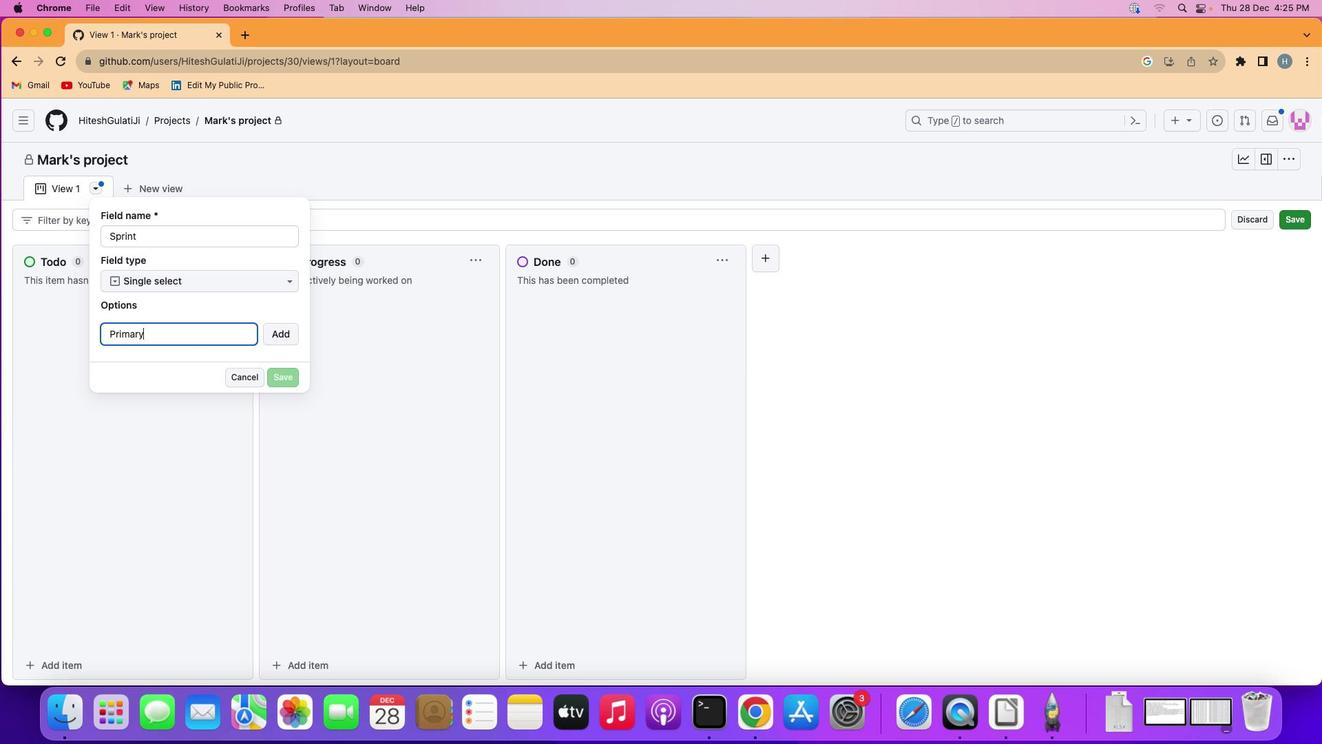
Action: Mouse moved to (287, 330)
Screenshot: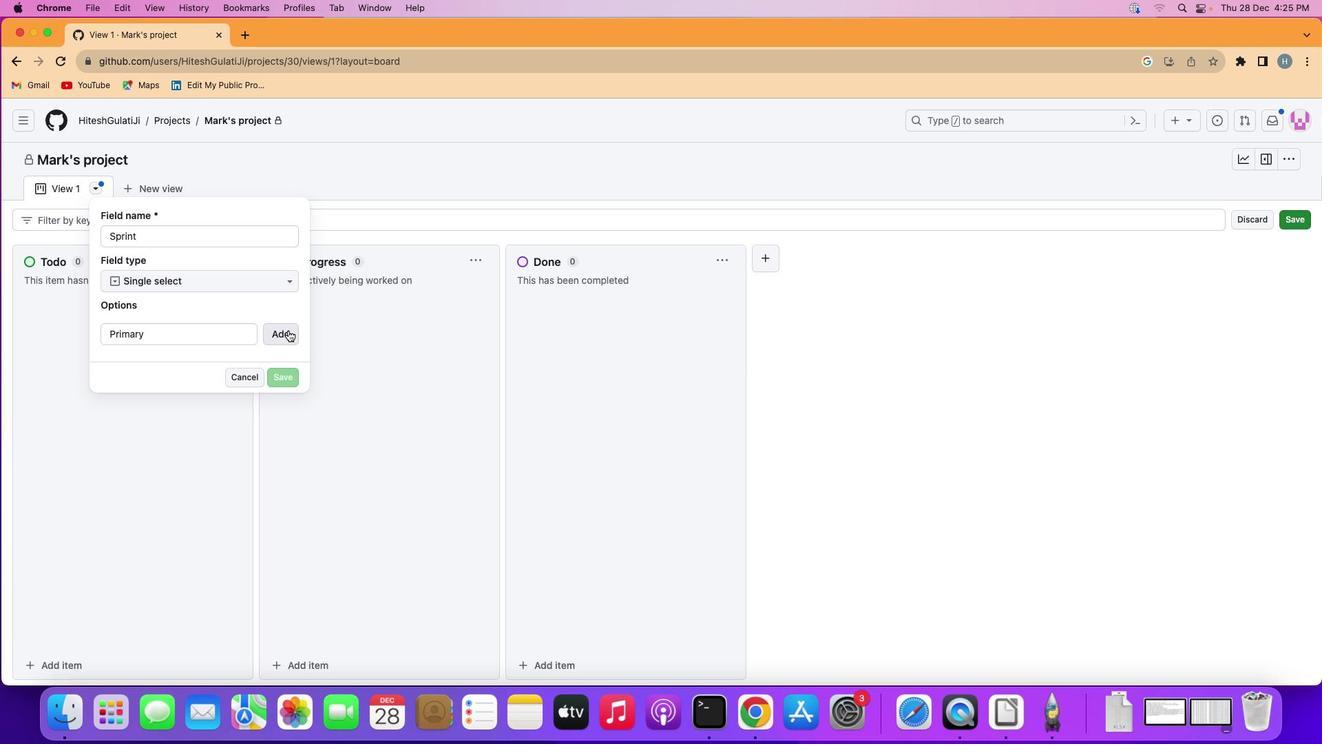 
Action: Mouse pressed left at (287, 330)
Screenshot: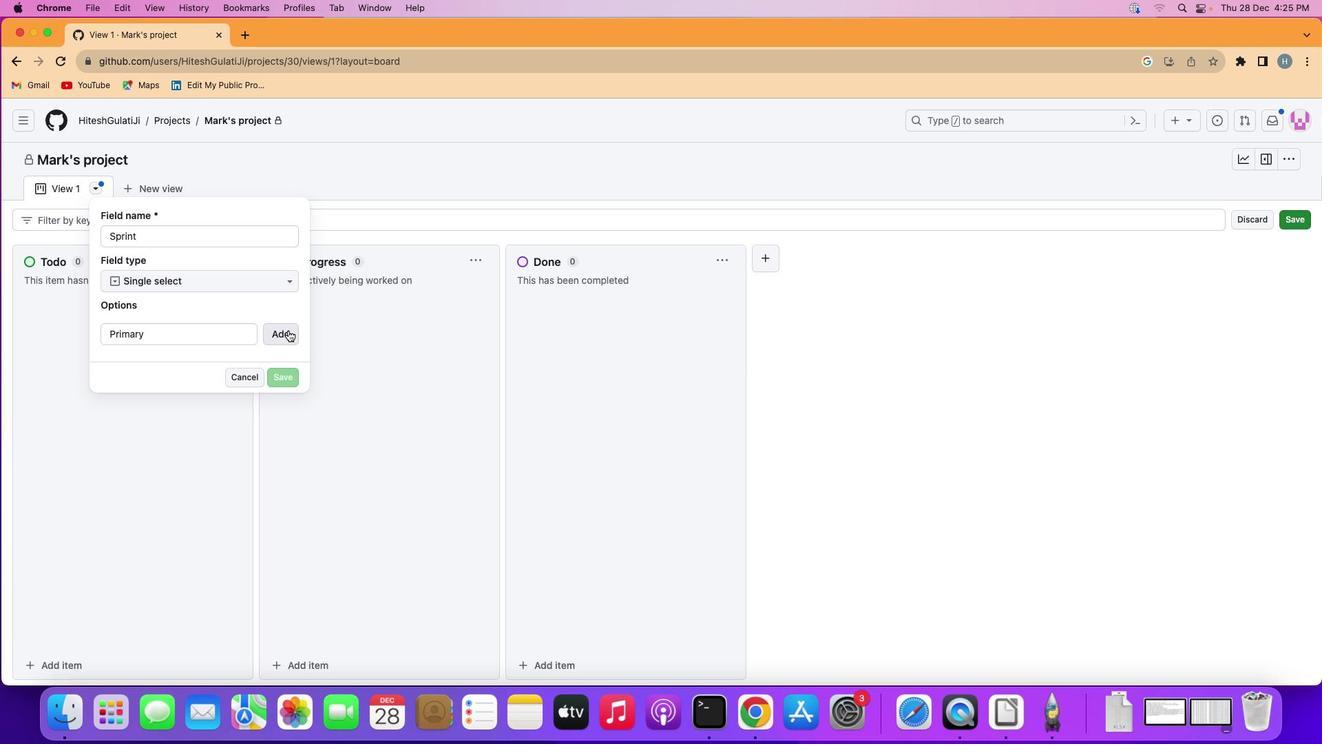 
Action: Mouse moved to (285, 406)
Screenshot: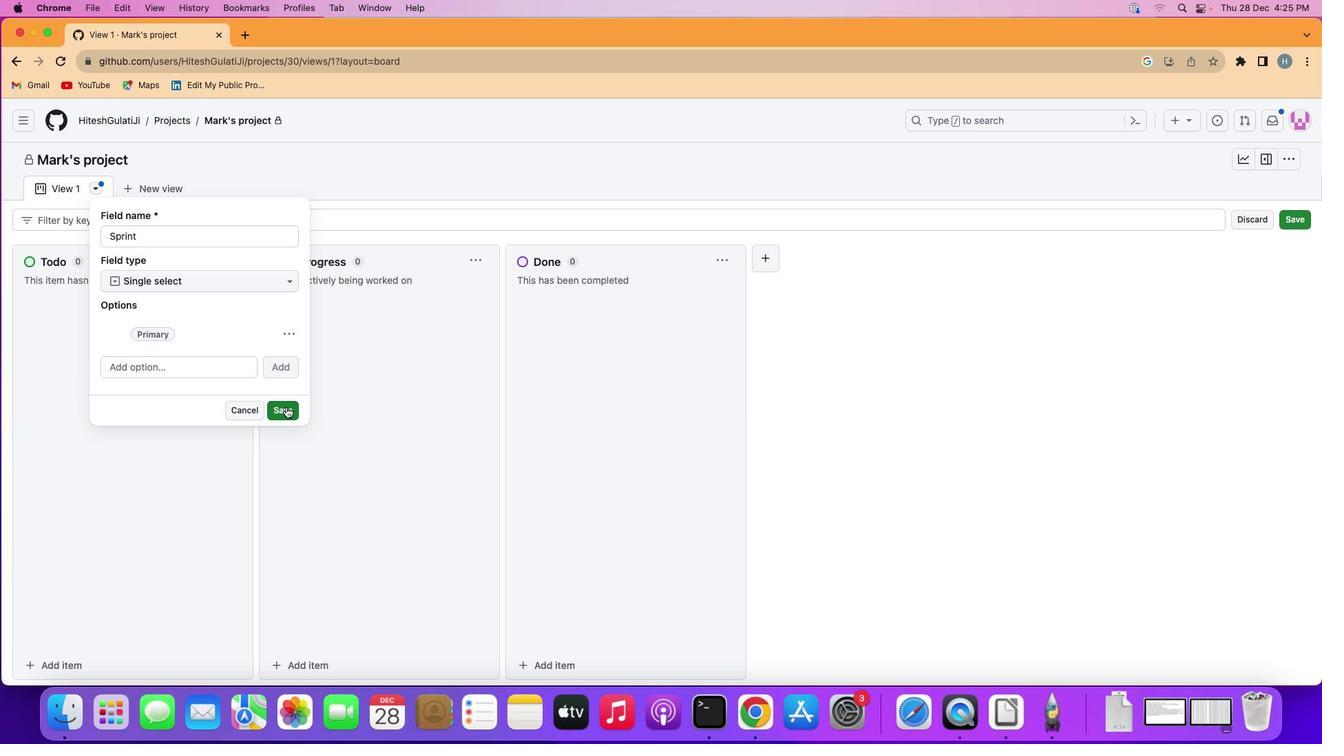 
Action: Mouse pressed left at (285, 406)
Screenshot: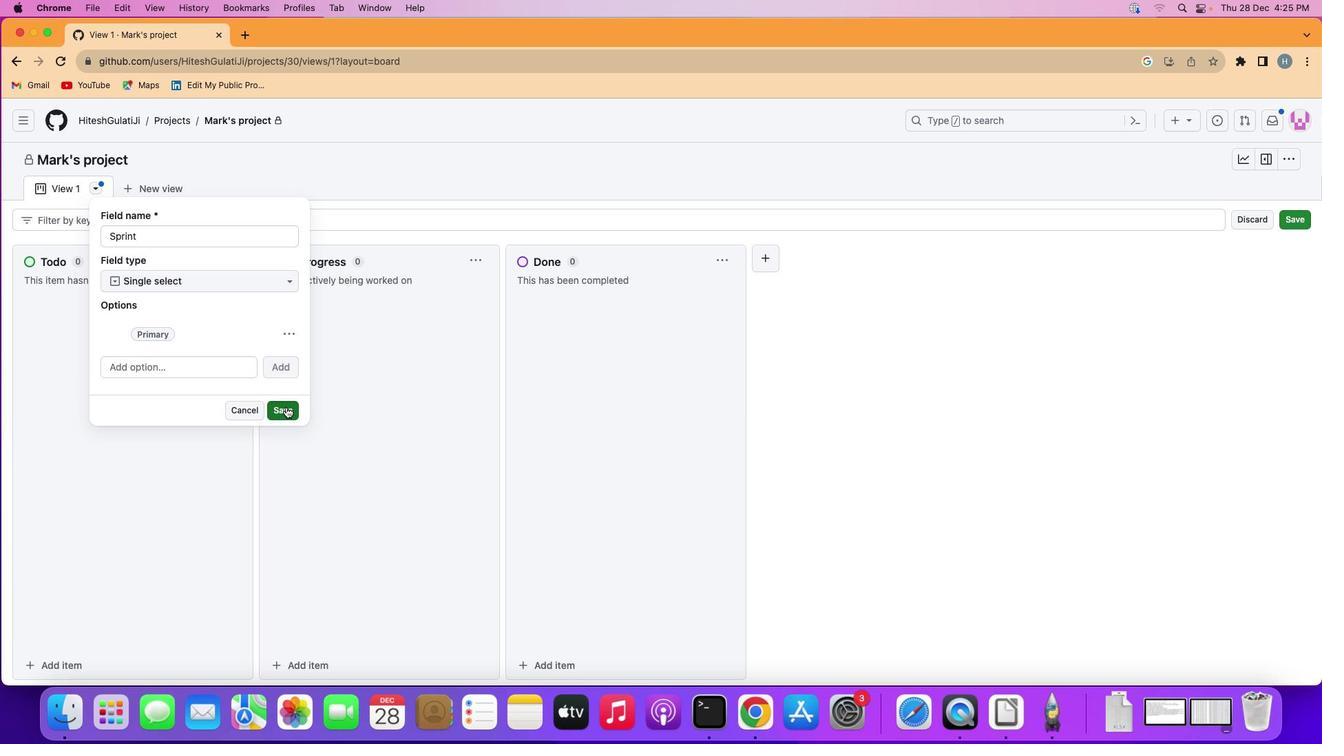 
Action: Mouse moved to (412, 398)
Screenshot: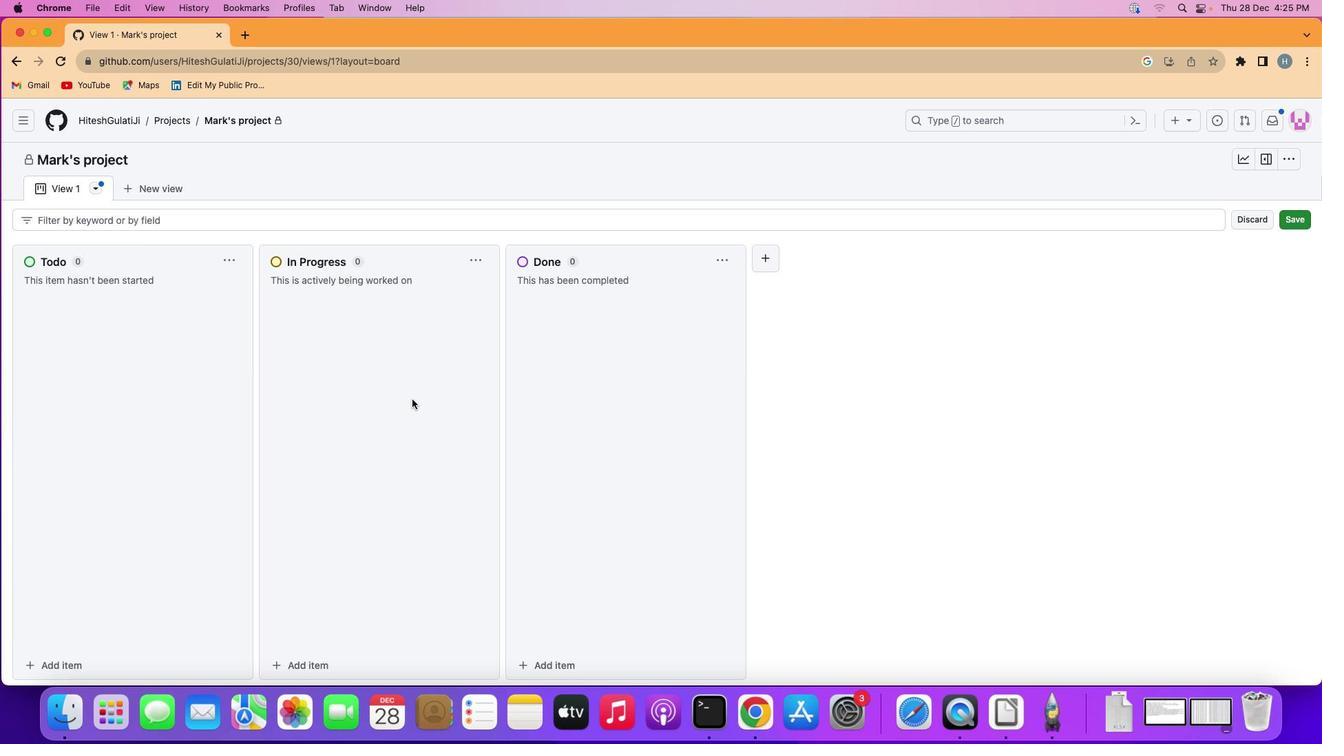 
